 Task: Look for space in Port Alberni, Canada from 9th July, 2023 to 16th July, 2023 for 2 adults, 1 child in price range Rs.8000 to Rs.16000. Place can be entire place with 2 bedrooms having 2 beds and 1 bathroom. Property type can be house, flat, guest house. Booking option can be shelf check-in. Required host language is English.
Action: Mouse moved to (459, 97)
Screenshot: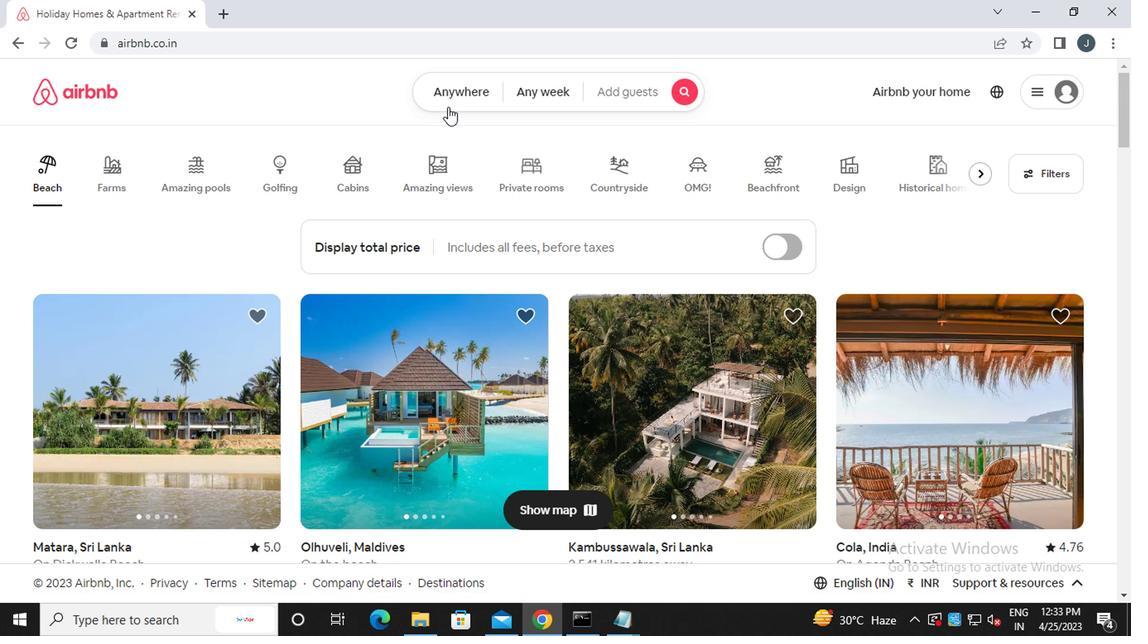 
Action: Mouse pressed left at (459, 97)
Screenshot: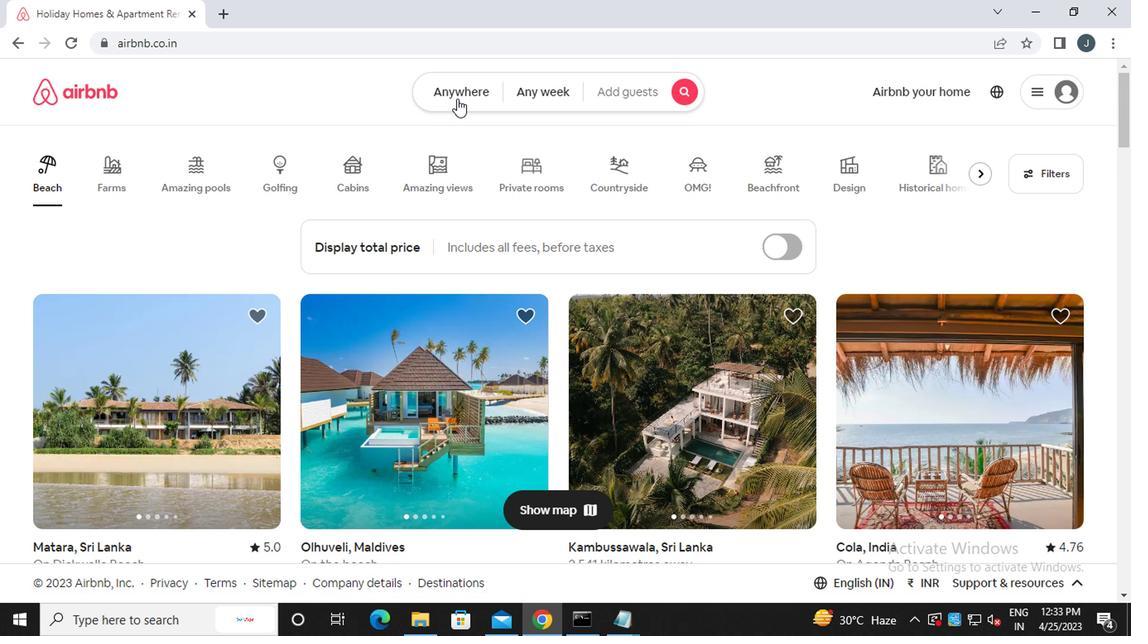 
Action: Mouse moved to (282, 156)
Screenshot: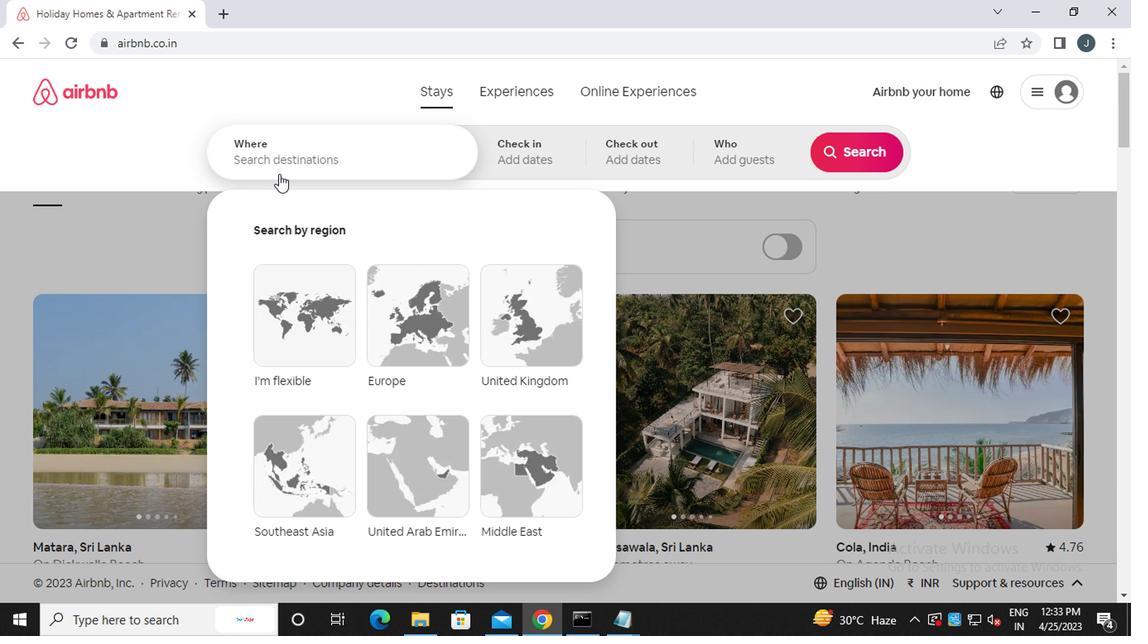 
Action: Mouse pressed left at (282, 156)
Screenshot: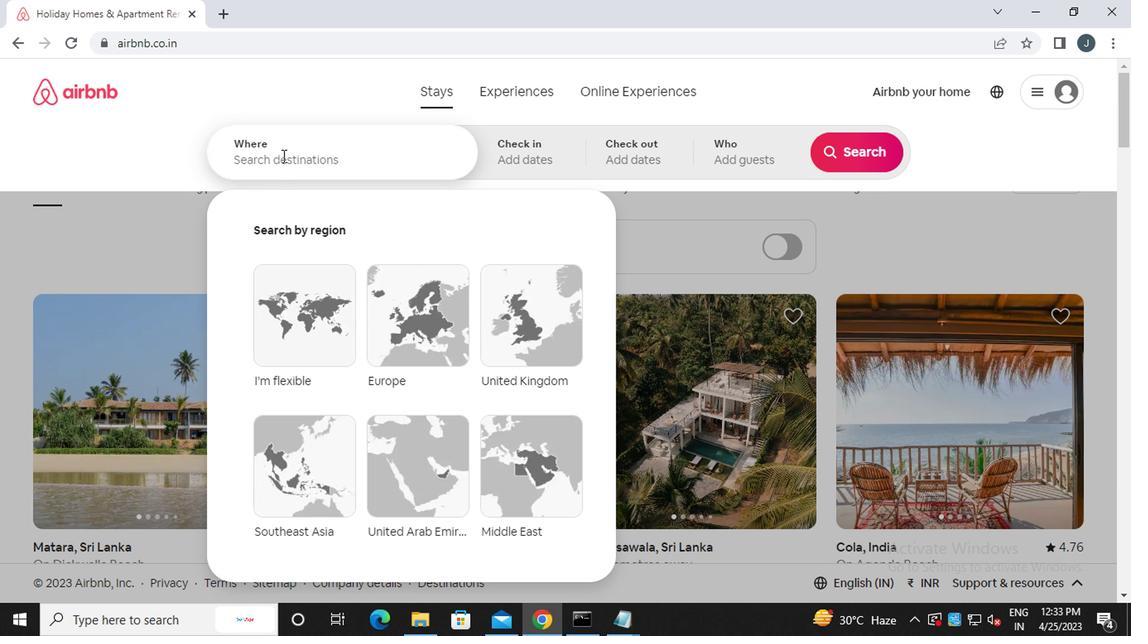 
Action: Key pressed p<Key.caps_lock>ort<Key.space><Key.caps_lock>a<Key.caps_lock>lberni,<Key.caps_lock>c<Key.caps_lock>anada
Screenshot: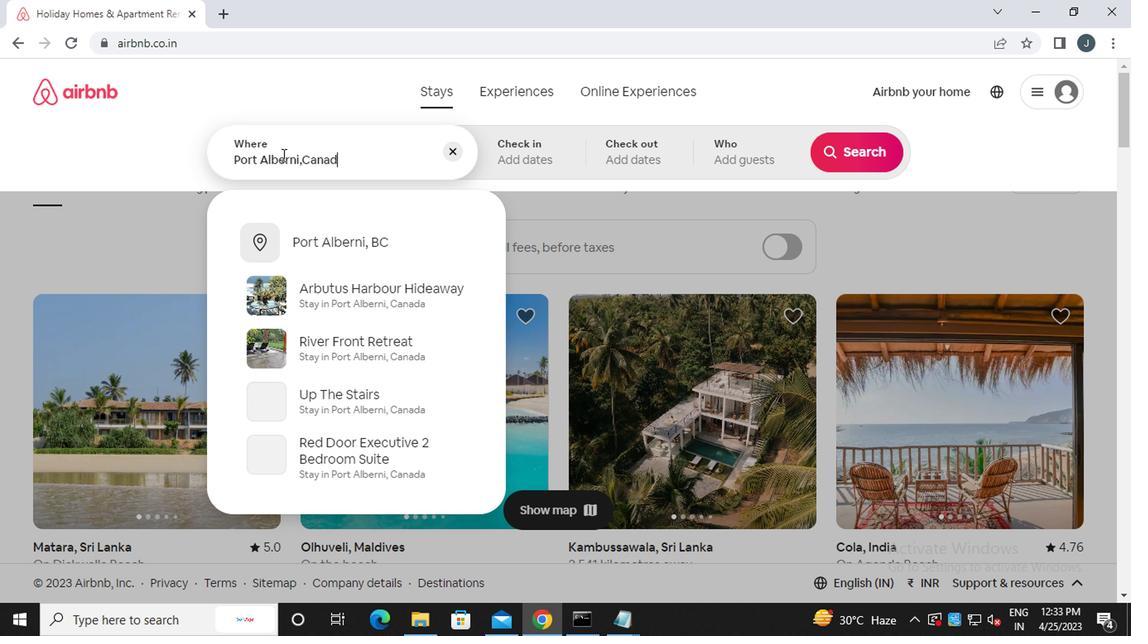 
Action: Mouse moved to (507, 149)
Screenshot: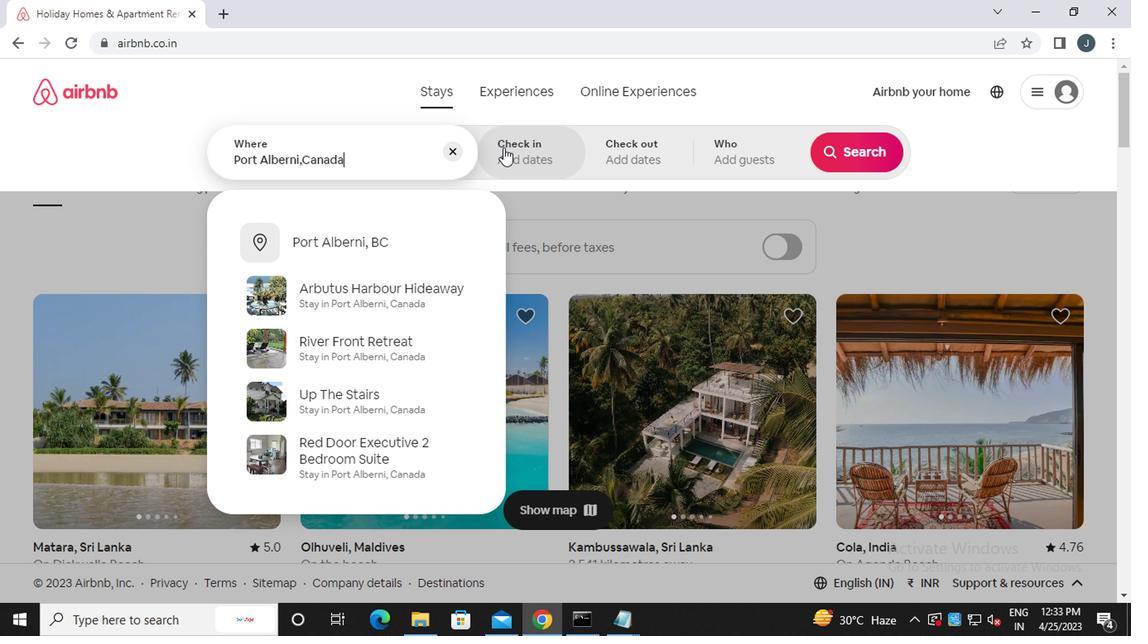 
Action: Mouse pressed left at (507, 149)
Screenshot: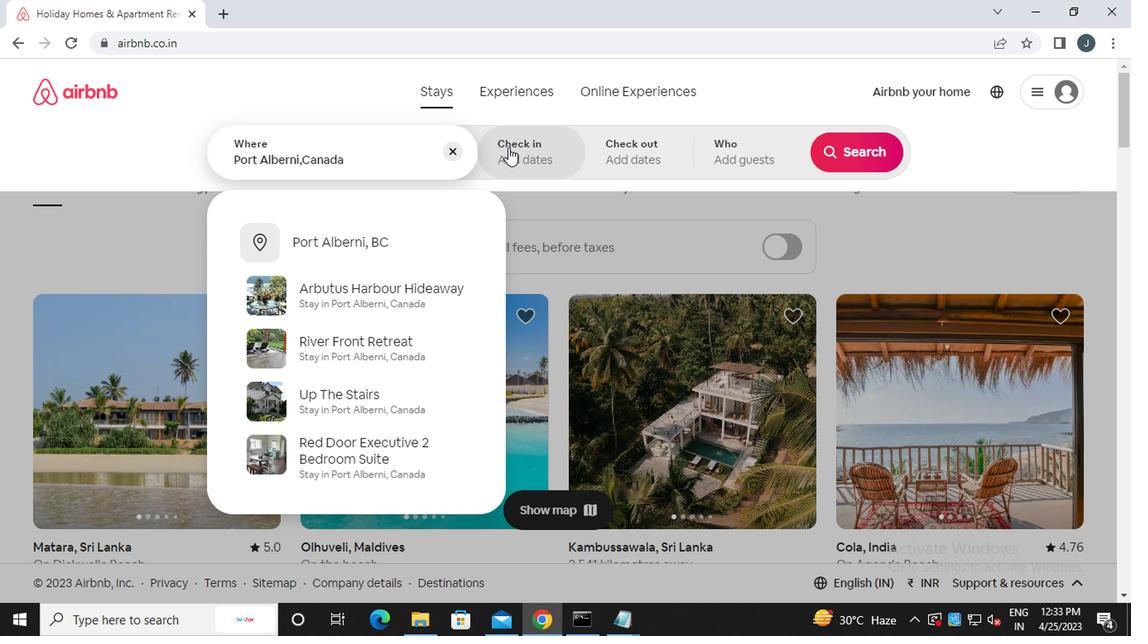 
Action: Mouse moved to (839, 279)
Screenshot: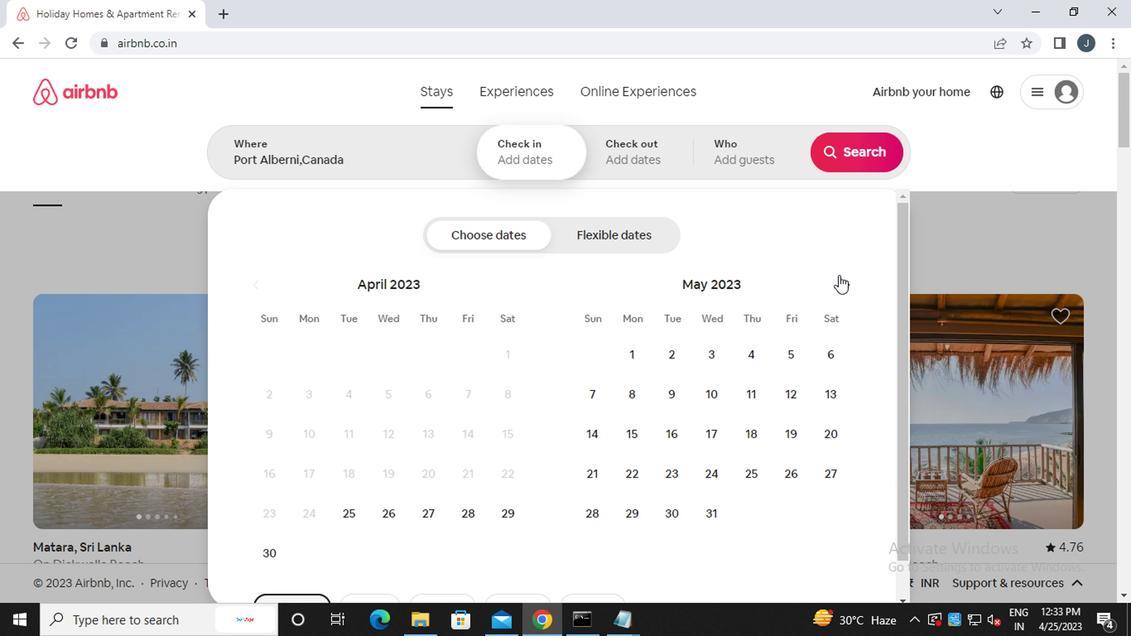 
Action: Mouse pressed left at (839, 279)
Screenshot: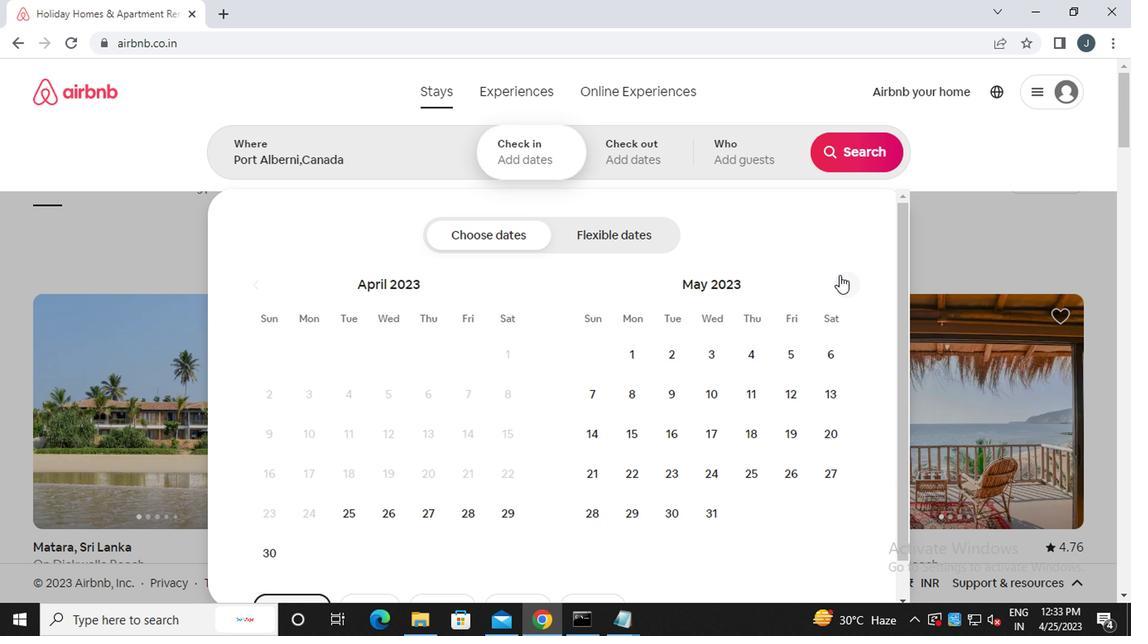 
Action: Mouse moved to (839, 279)
Screenshot: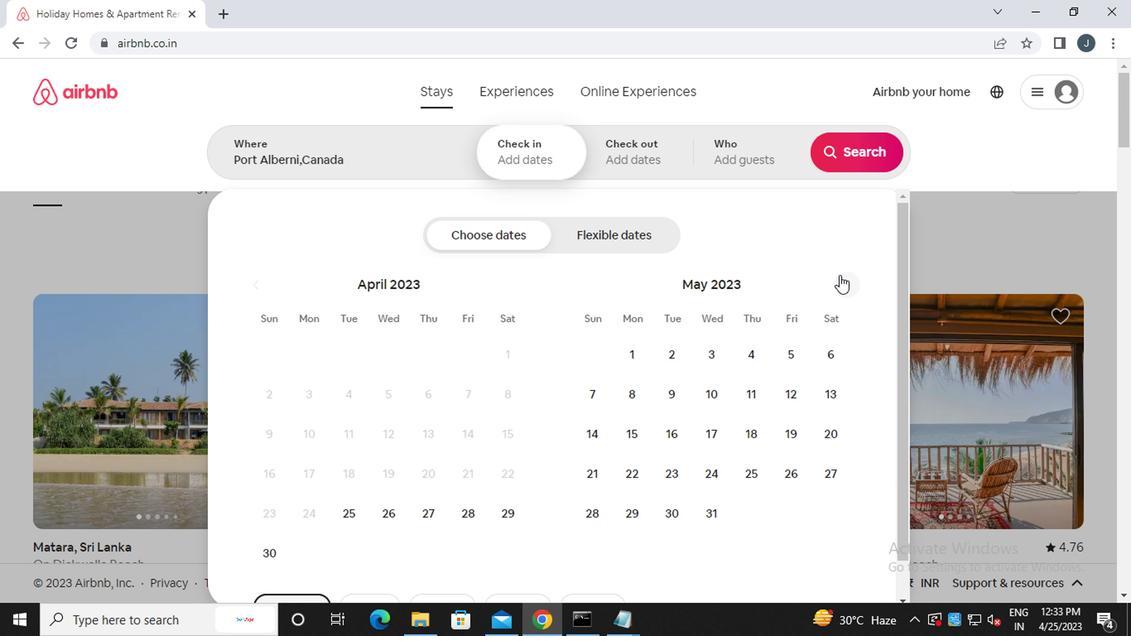 
Action: Mouse pressed left at (839, 279)
Screenshot: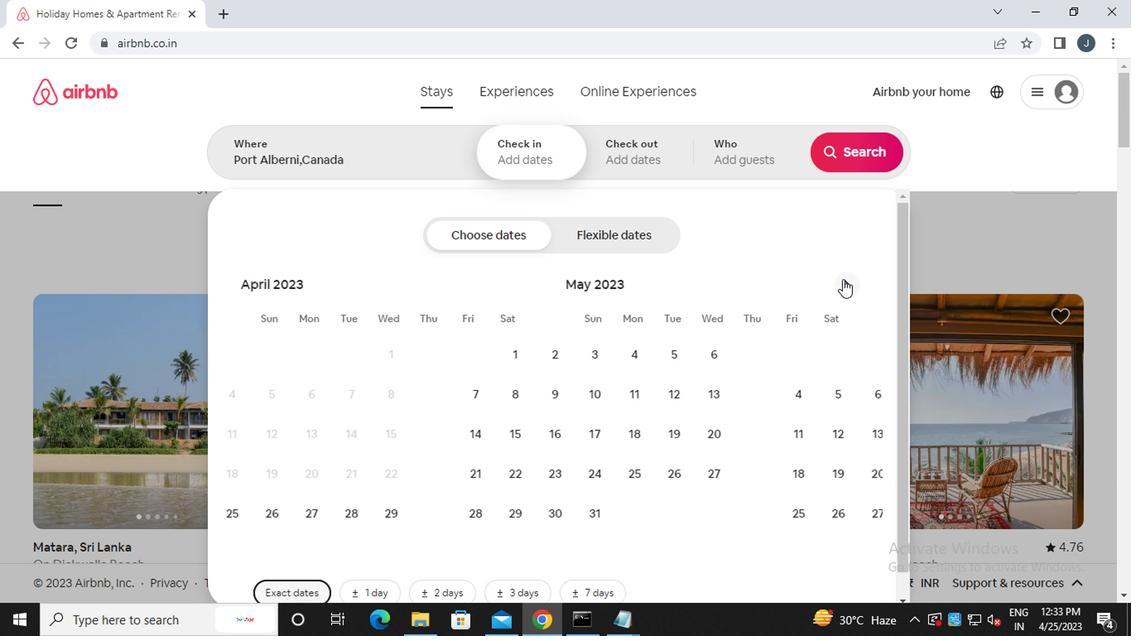 
Action: Mouse moved to (596, 430)
Screenshot: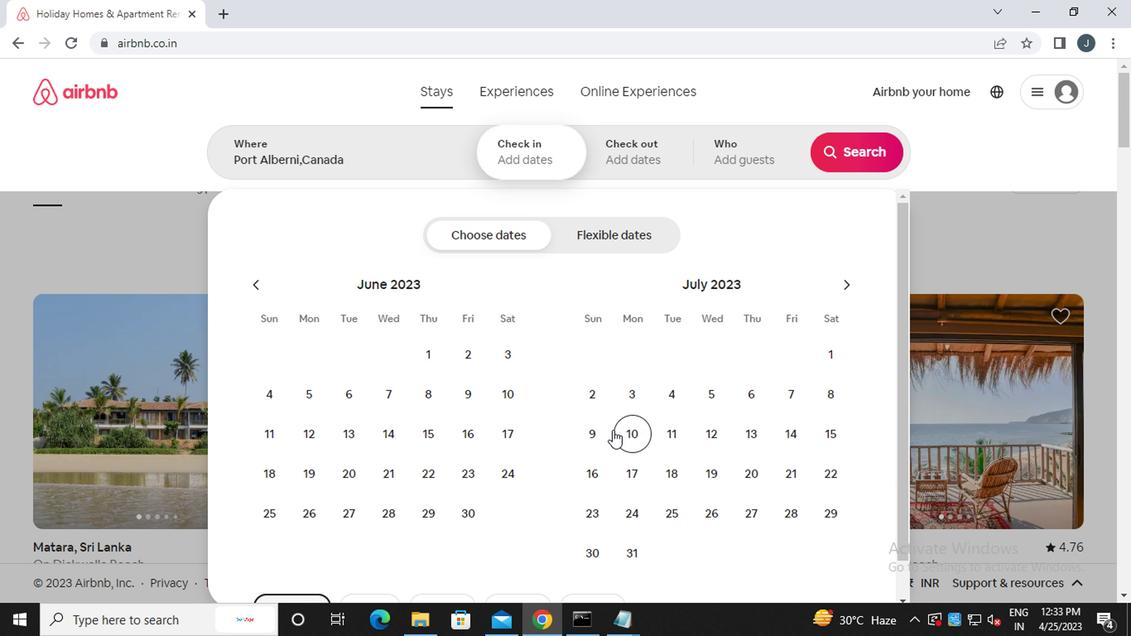 
Action: Mouse pressed left at (596, 430)
Screenshot: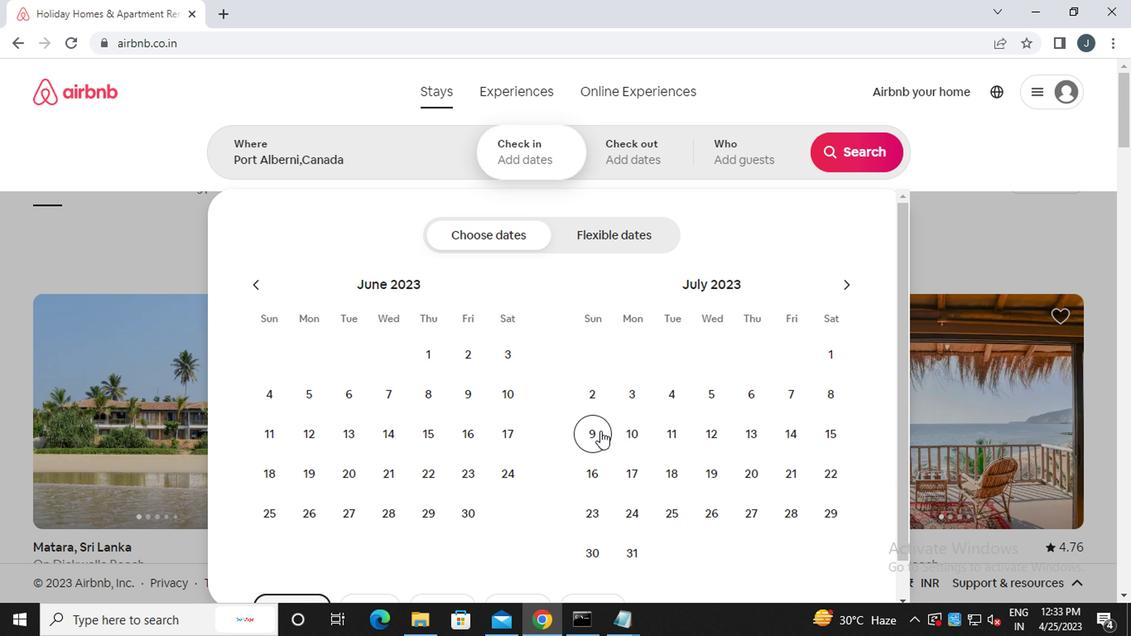 
Action: Mouse moved to (589, 472)
Screenshot: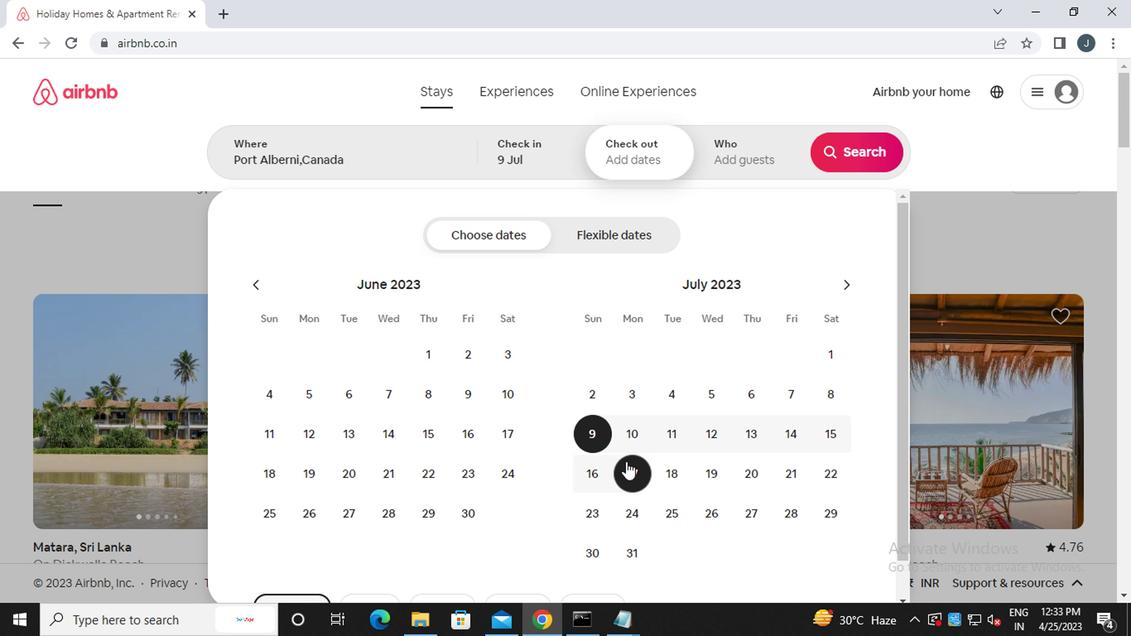
Action: Mouse pressed left at (589, 472)
Screenshot: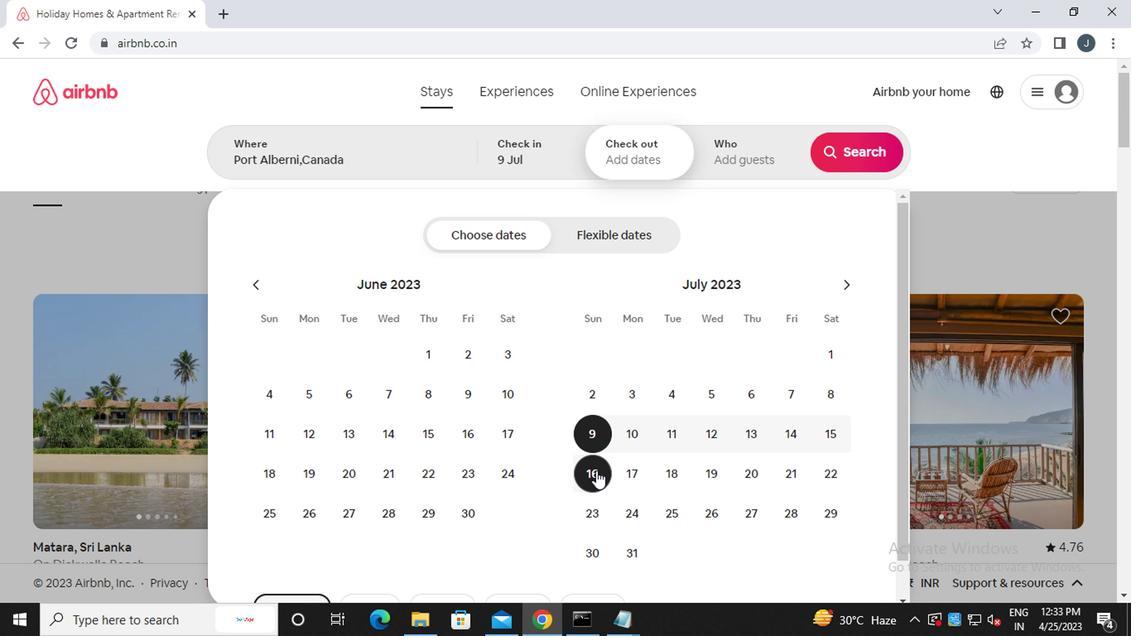 
Action: Mouse moved to (750, 158)
Screenshot: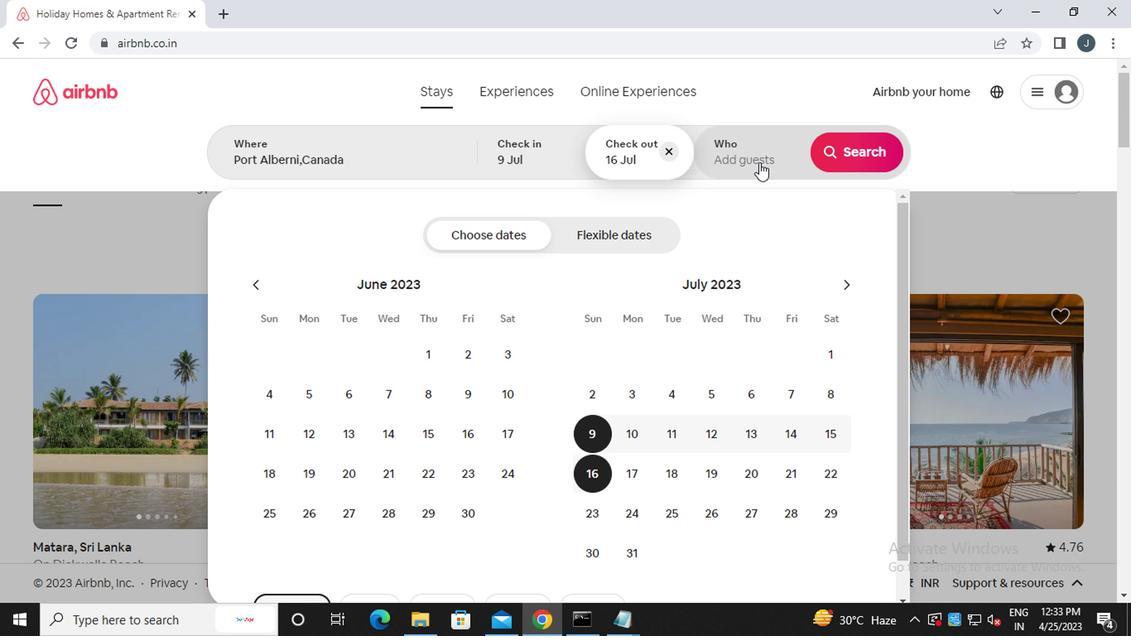 
Action: Mouse pressed left at (750, 158)
Screenshot: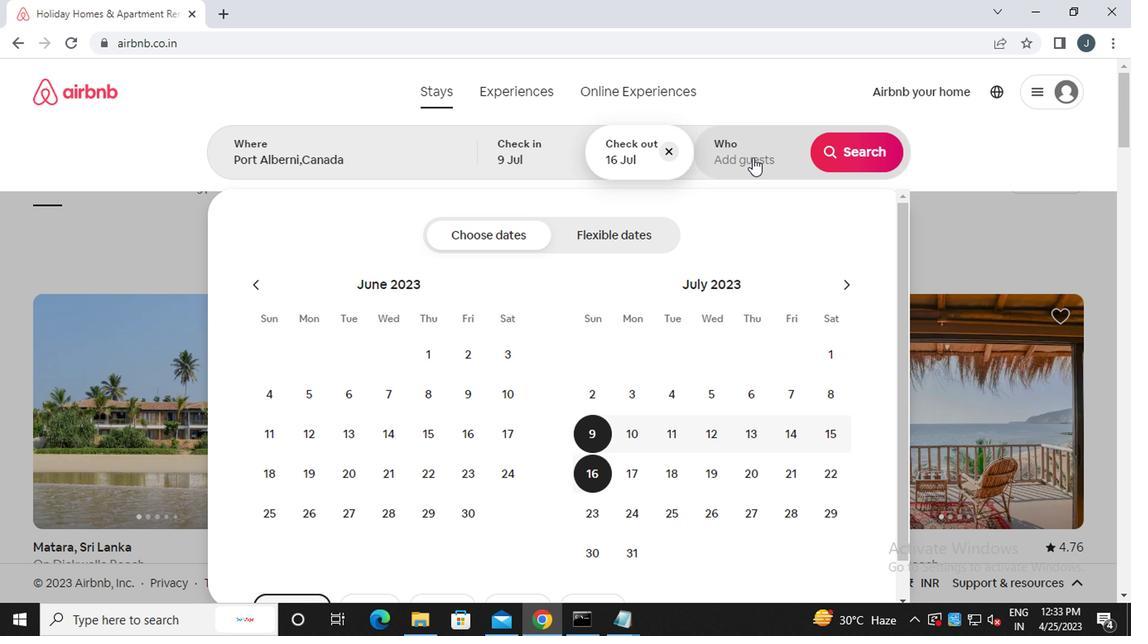 
Action: Mouse moved to (858, 244)
Screenshot: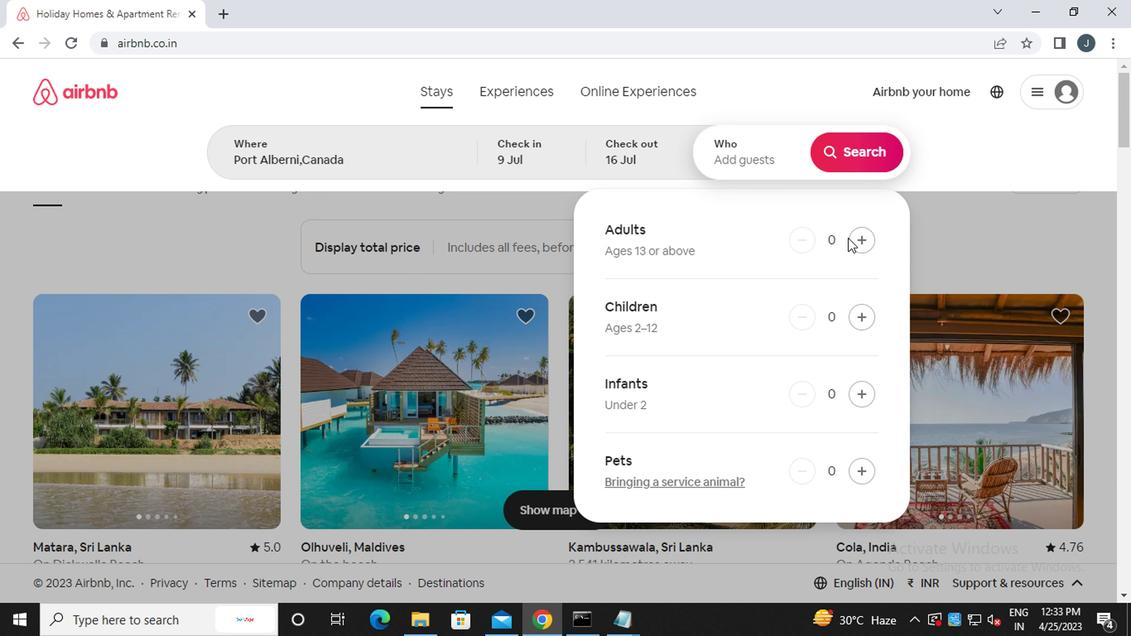
Action: Mouse pressed left at (858, 244)
Screenshot: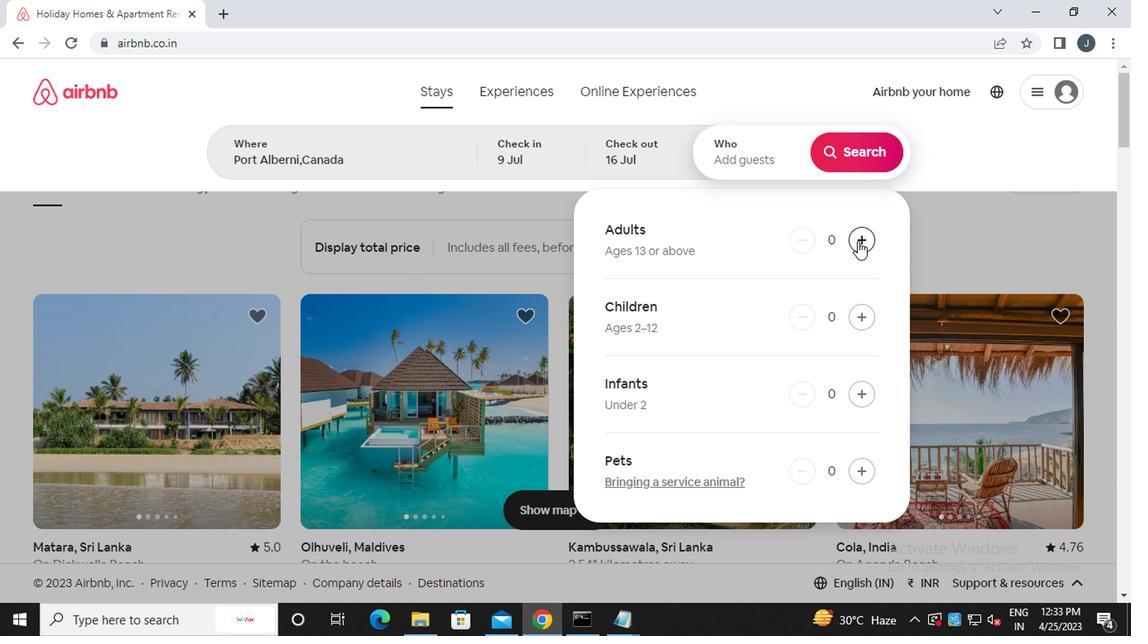 
Action: Mouse pressed left at (858, 244)
Screenshot: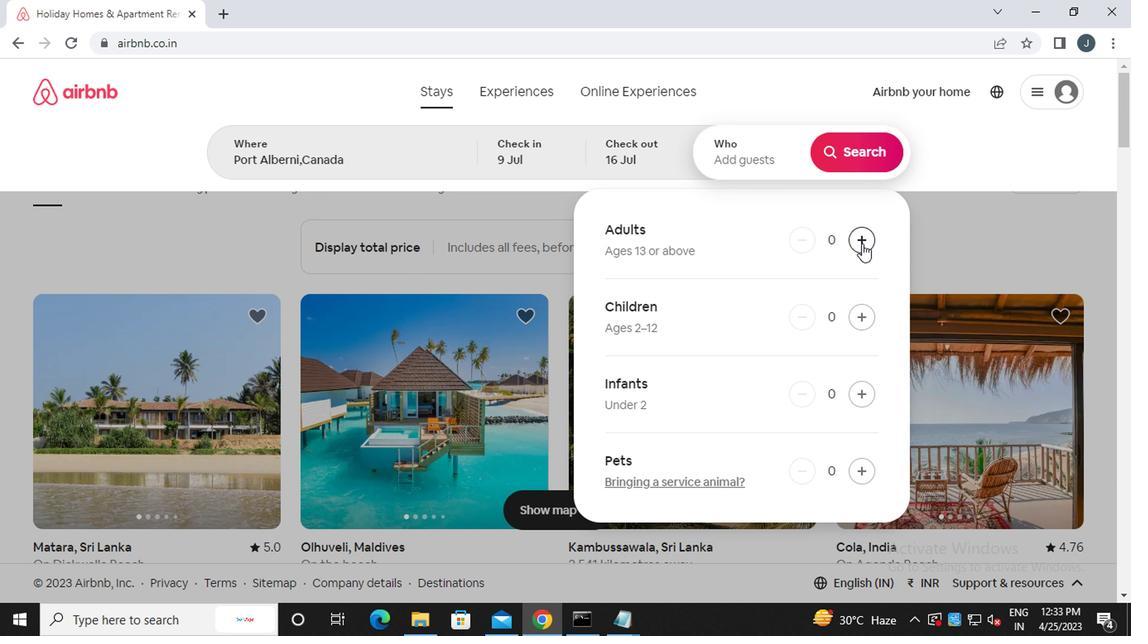 
Action: Mouse moved to (859, 318)
Screenshot: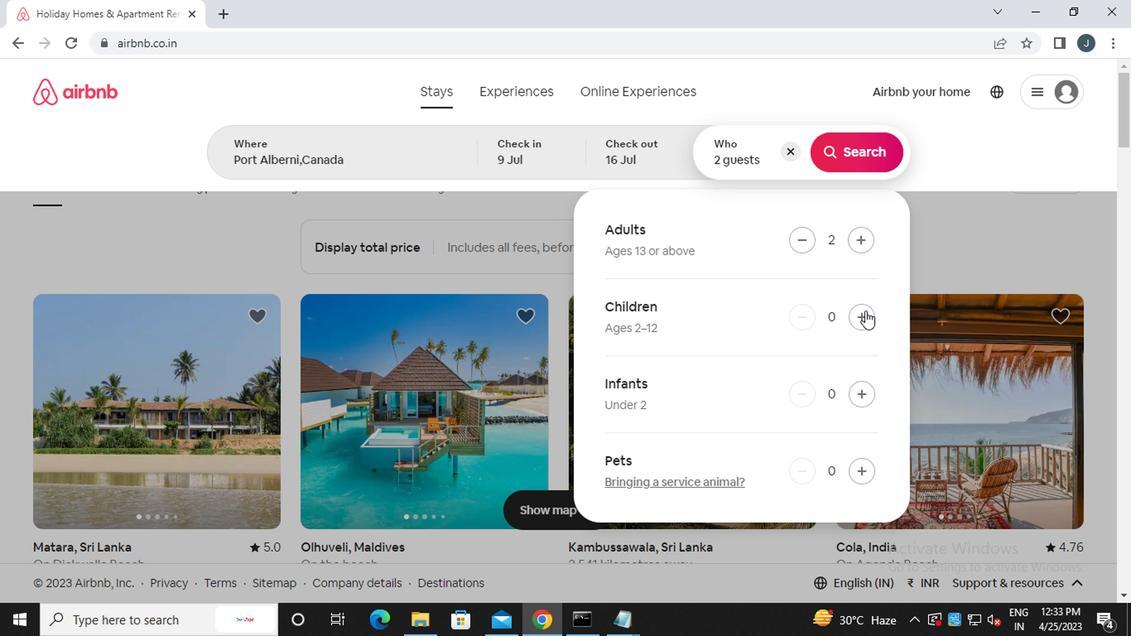 
Action: Mouse pressed left at (859, 318)
Screenshot: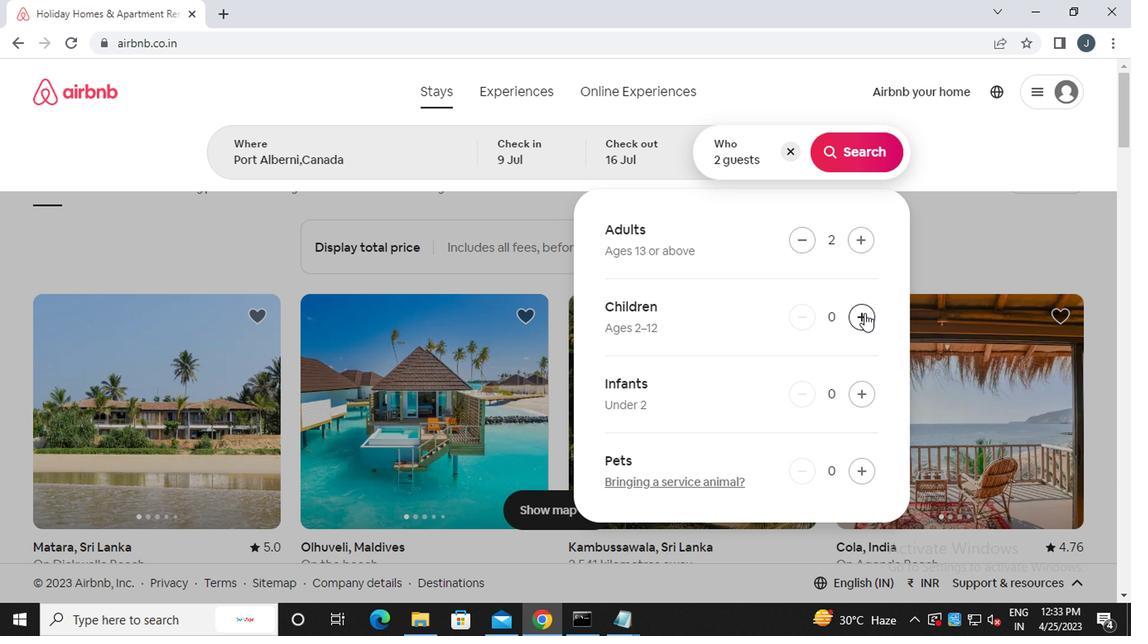 
Action: Mouse moved to (870, 149)
Screenshot: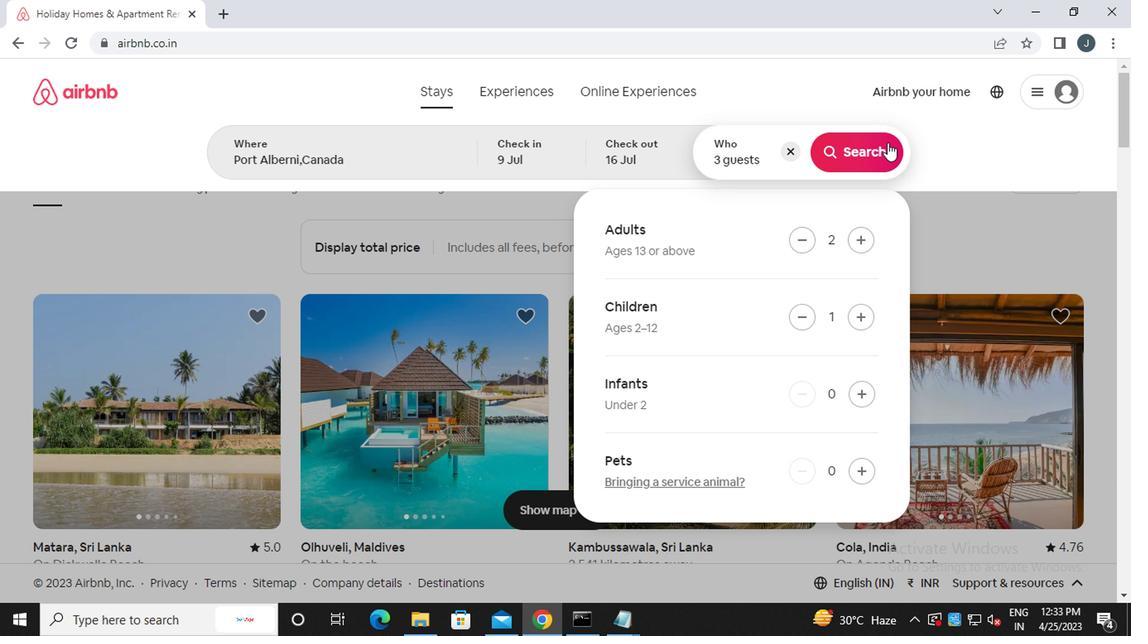 
Action: Mouse pressed left at (870, 149)
Screenshot: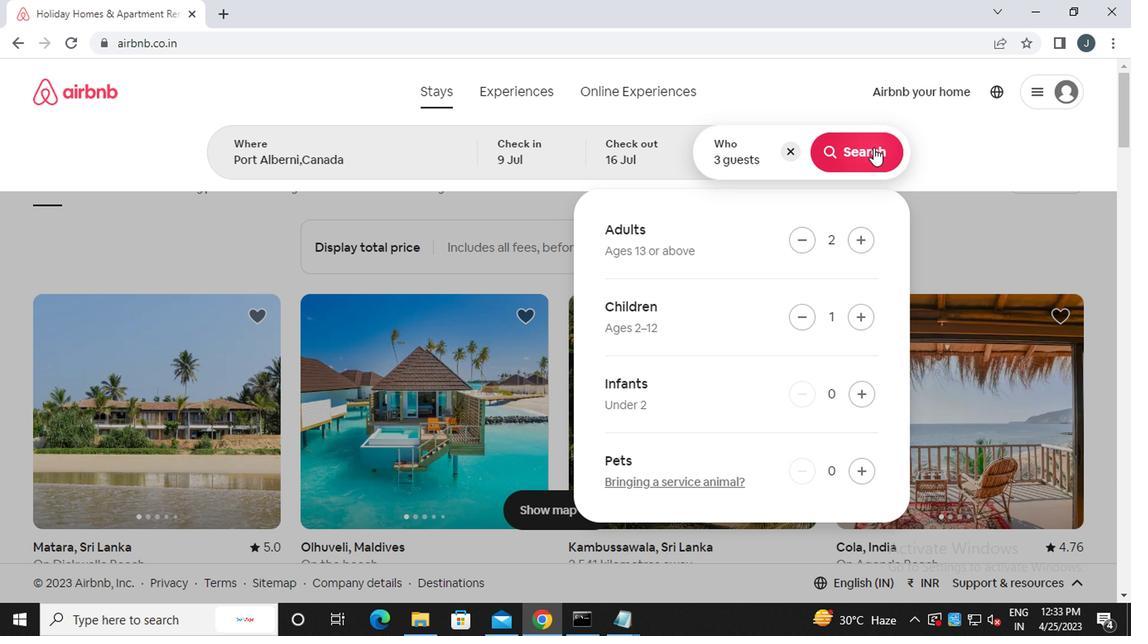 
Action: Mouse moved to (1056, 163)
Screenshot: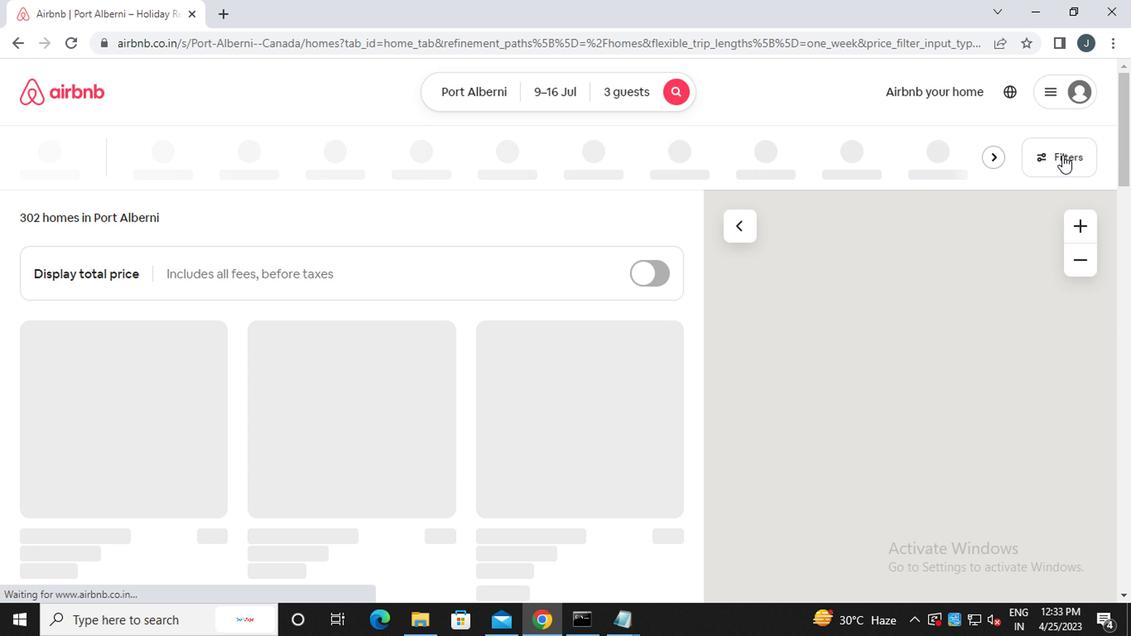 
Action: Mouse pressed left at (1056, 163)
Screenshot: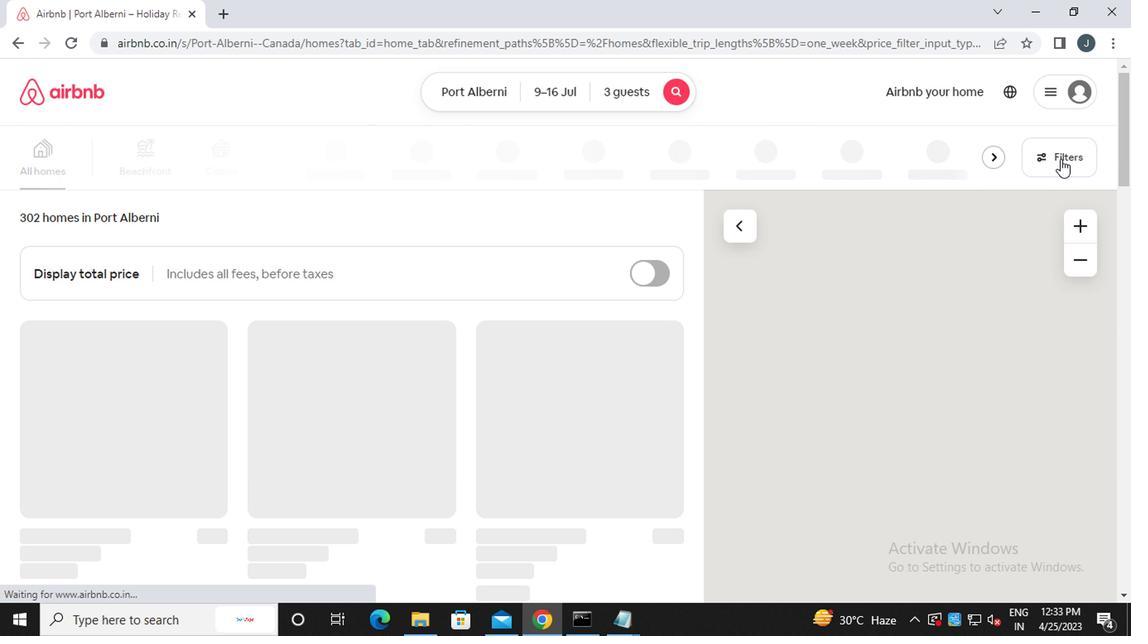
Action: Mouse moved to (349, 377)
Screenshot: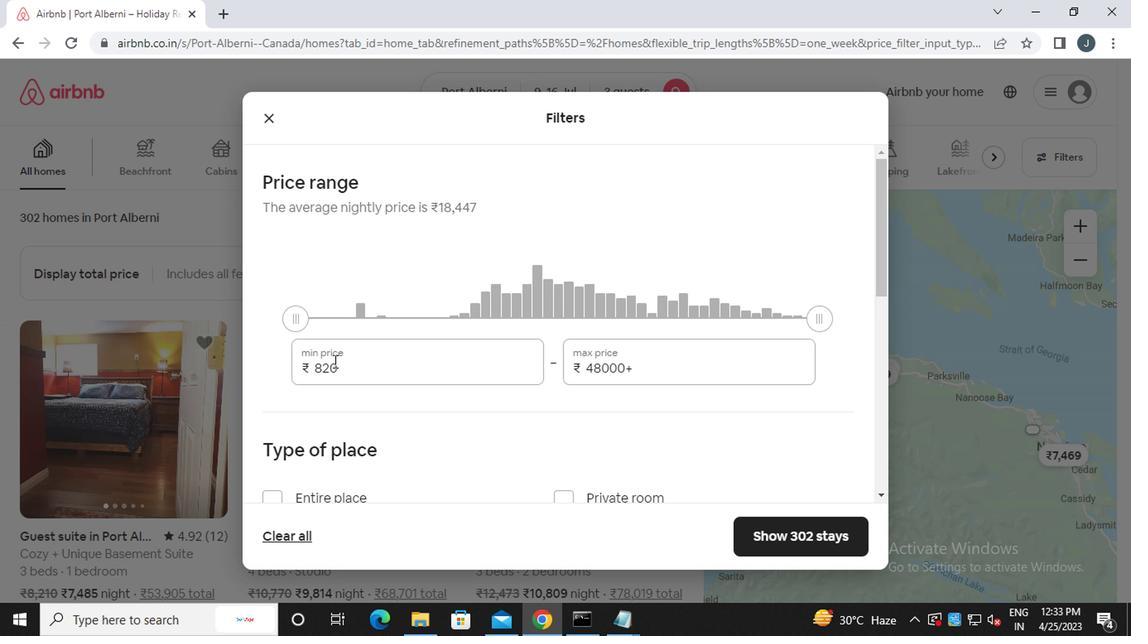 
Action: Mouse pressed left at (349, 377)
Screenshot: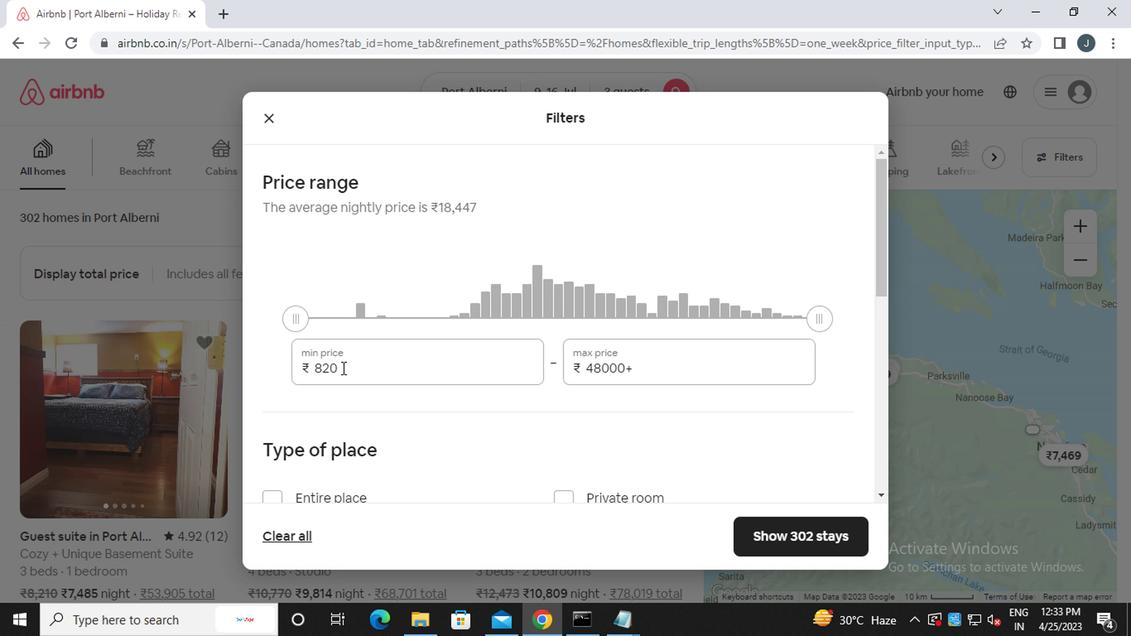 
Action: Mouse moved to (350, 377)
Screenshot: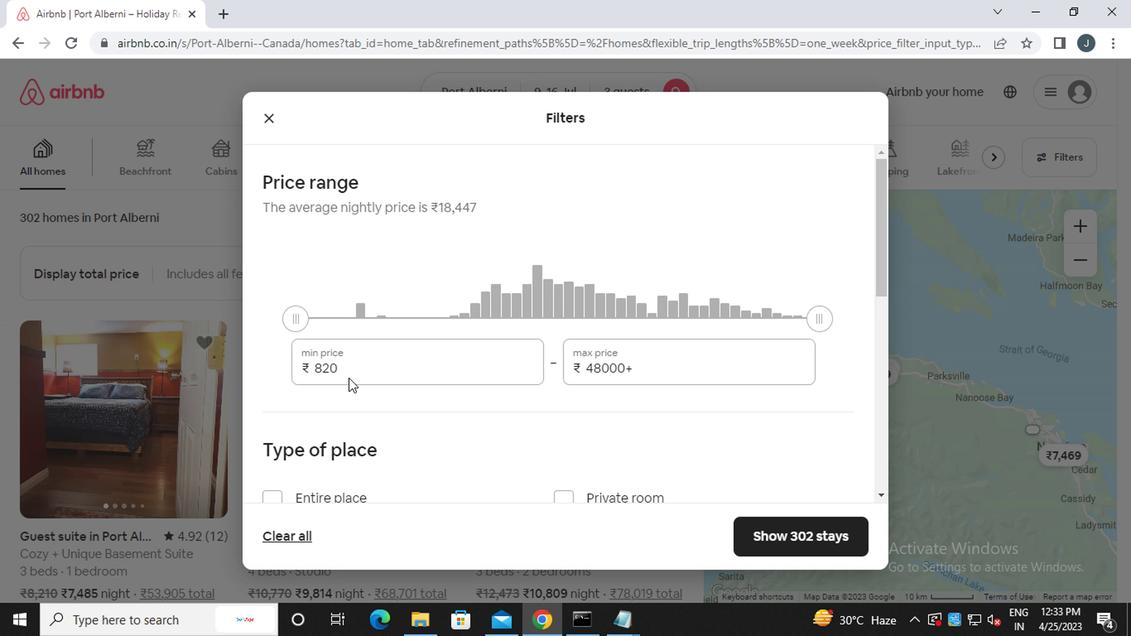 
Action: Key pressed <Key.backspace><Key.backspace><<96>><<96>><<96>>
Screenshot: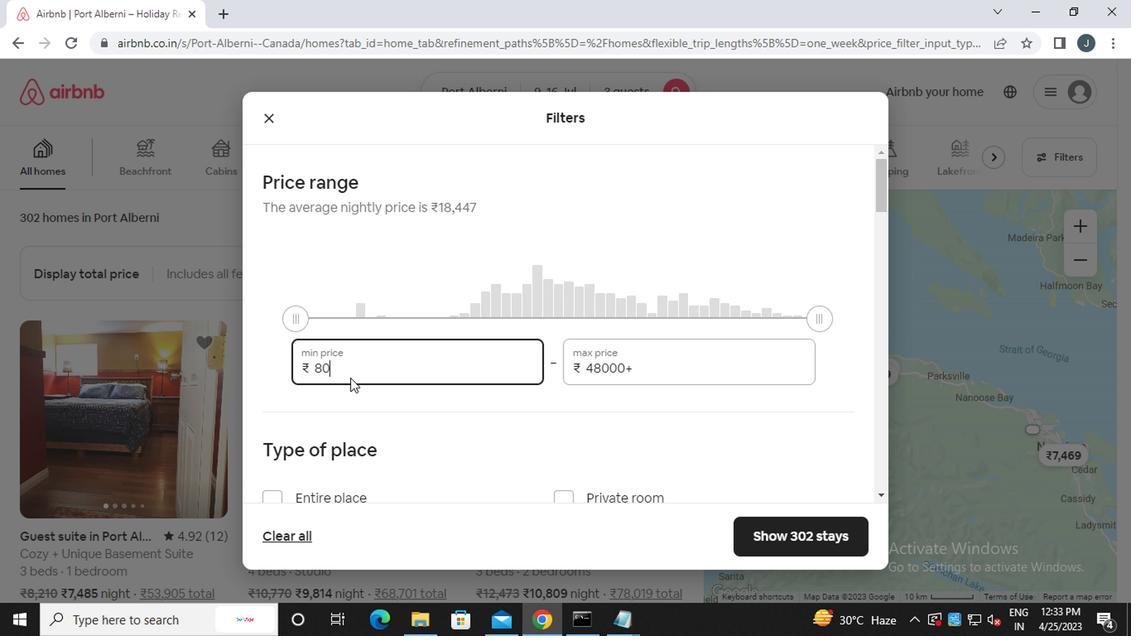 
Action: Mouse moved to (658, 370)
Screenshot: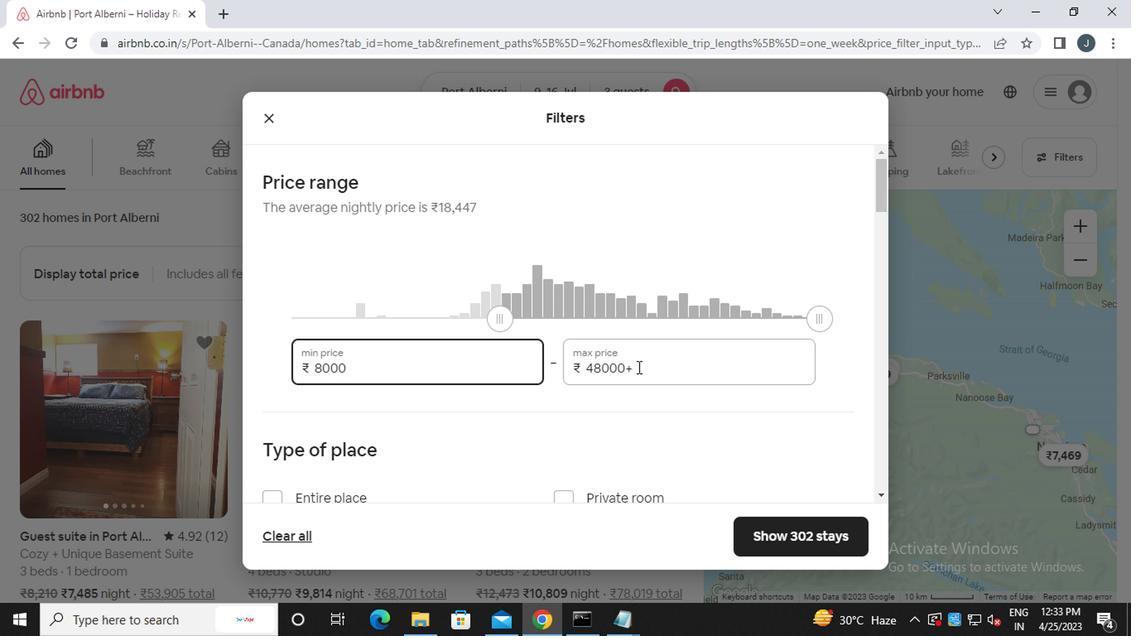 
Action: Mouse pressed left at (658, 370)
Screenshot: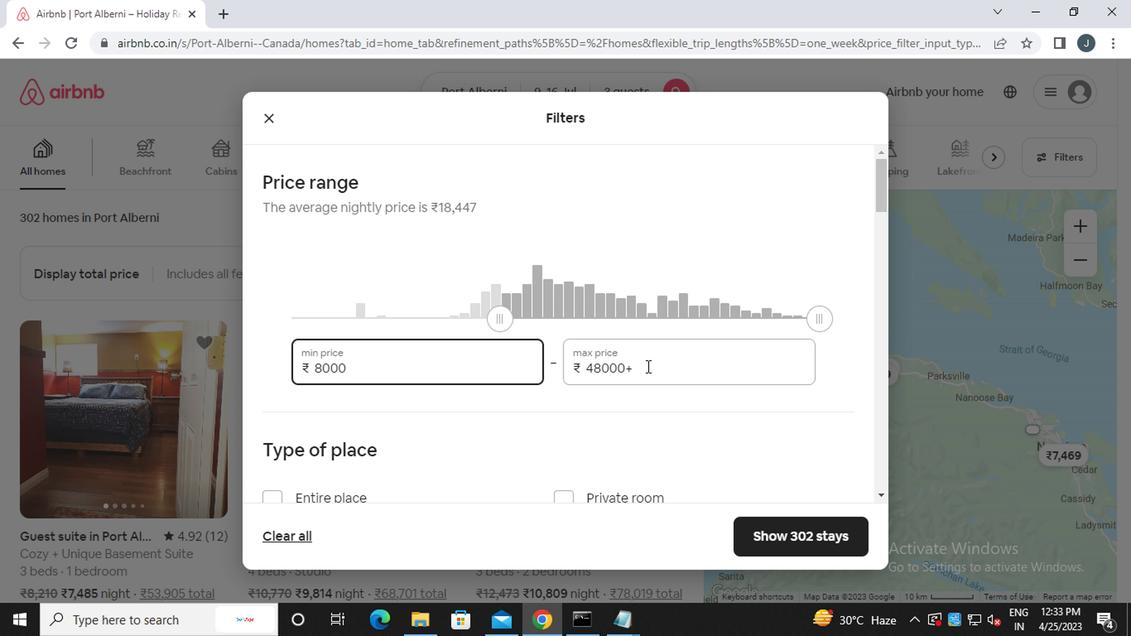 
Action: Mouse moved to (658, 370)
Screenshot: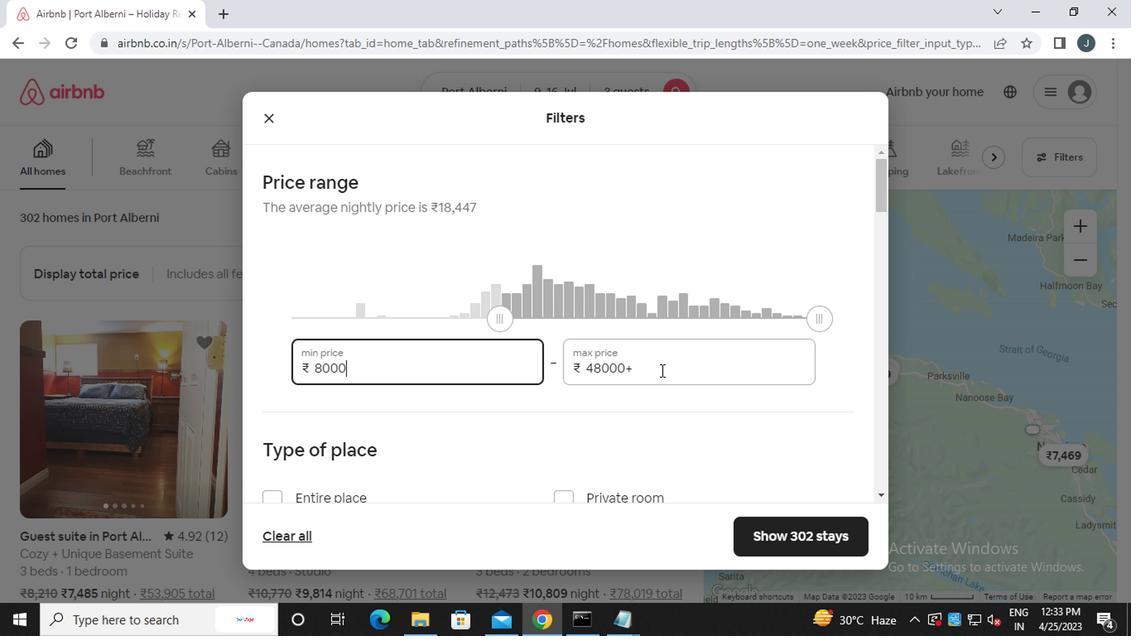 
Action: Key pressed <Key.backspace><Key.backspace><Key.backspace><Key.backspace><Key.backspace><Key.backspace><Key.backspace><Key.backspace><Key.backspace><Key.backspace><<97>><<102>><<96>><<96>><<96>>
Screenshot: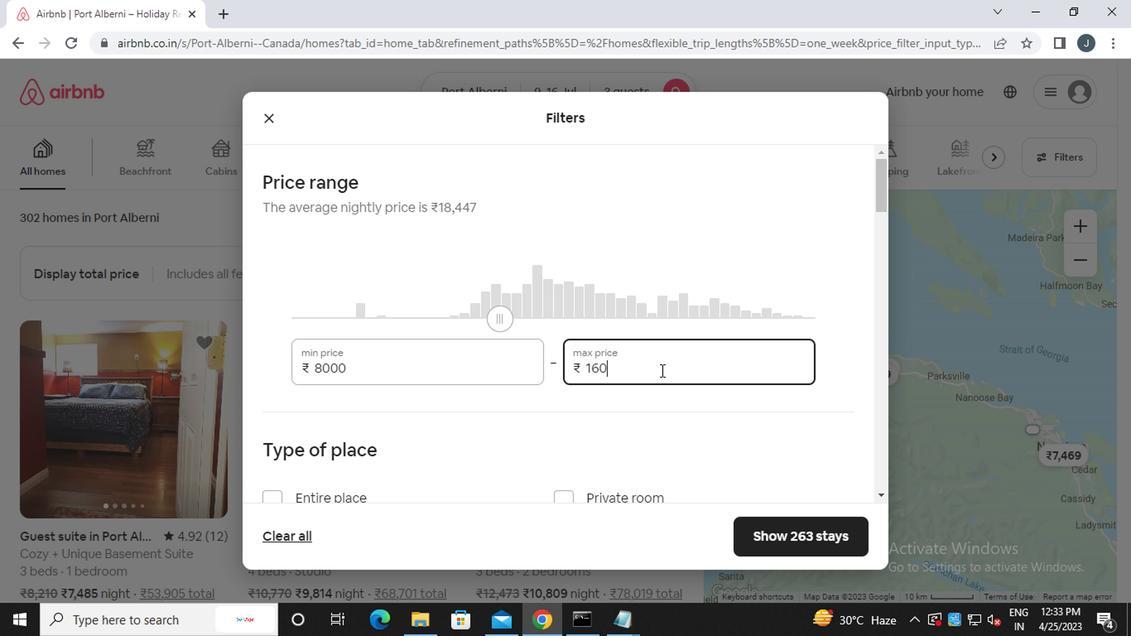 
Action: Mouse scrolled (658, 369) with delta (0, -1)
Screenshot: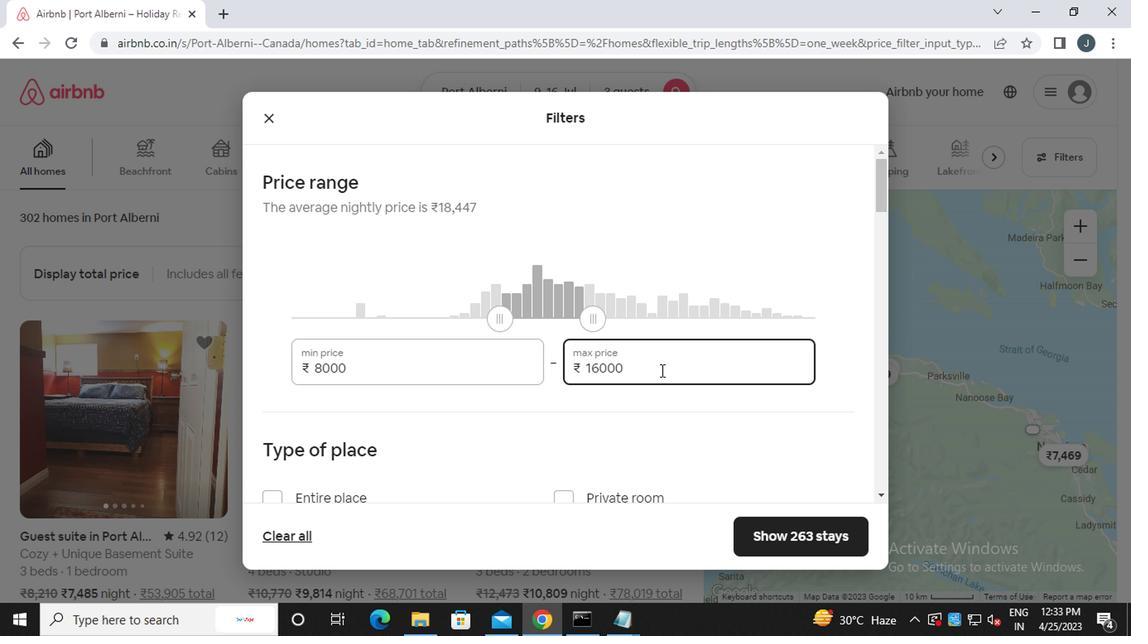 
Action: Mouse scrolled (658, 369) with delta (0, -1)
Screenshot: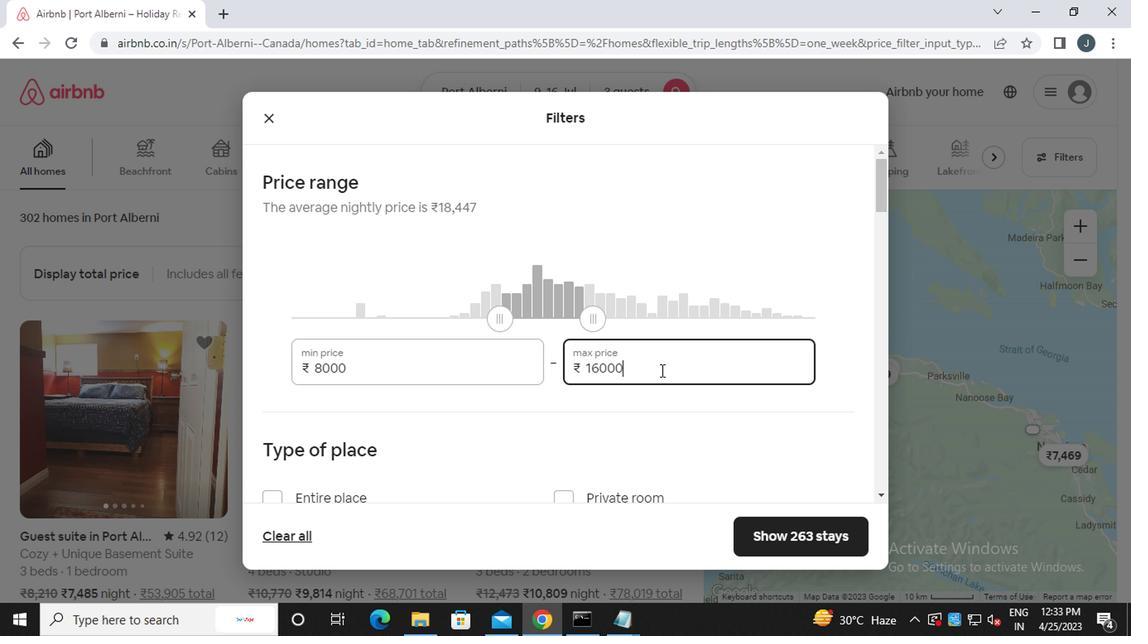 
Action: Mouse moved to (272, 335)
Screenshot: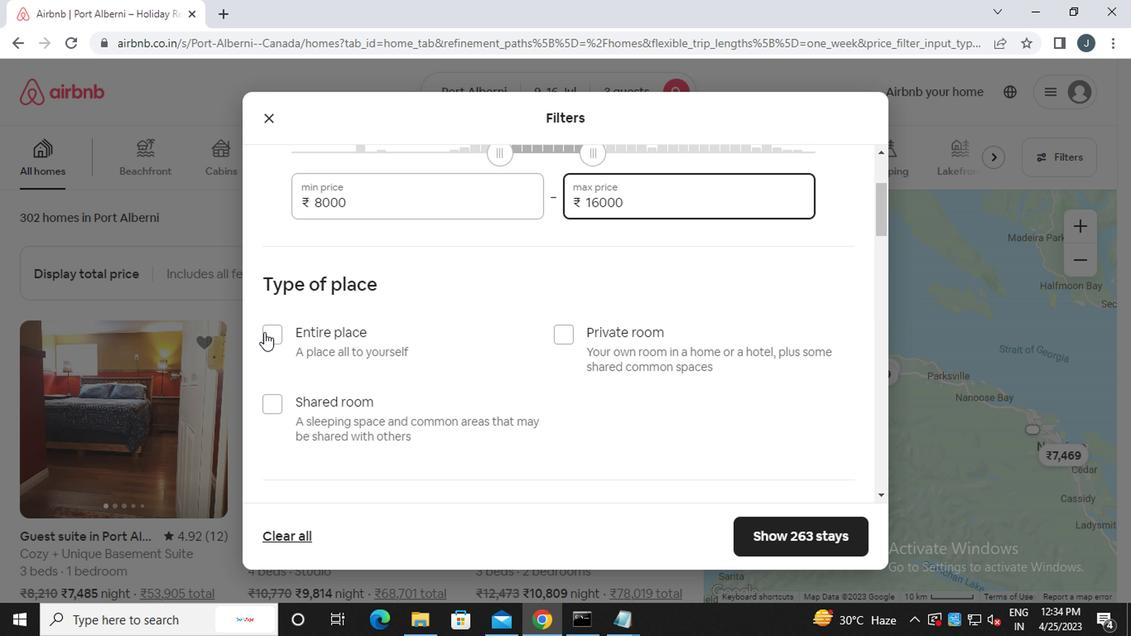 
Action: Mouse pressed left at (272, 335)
Screenshot: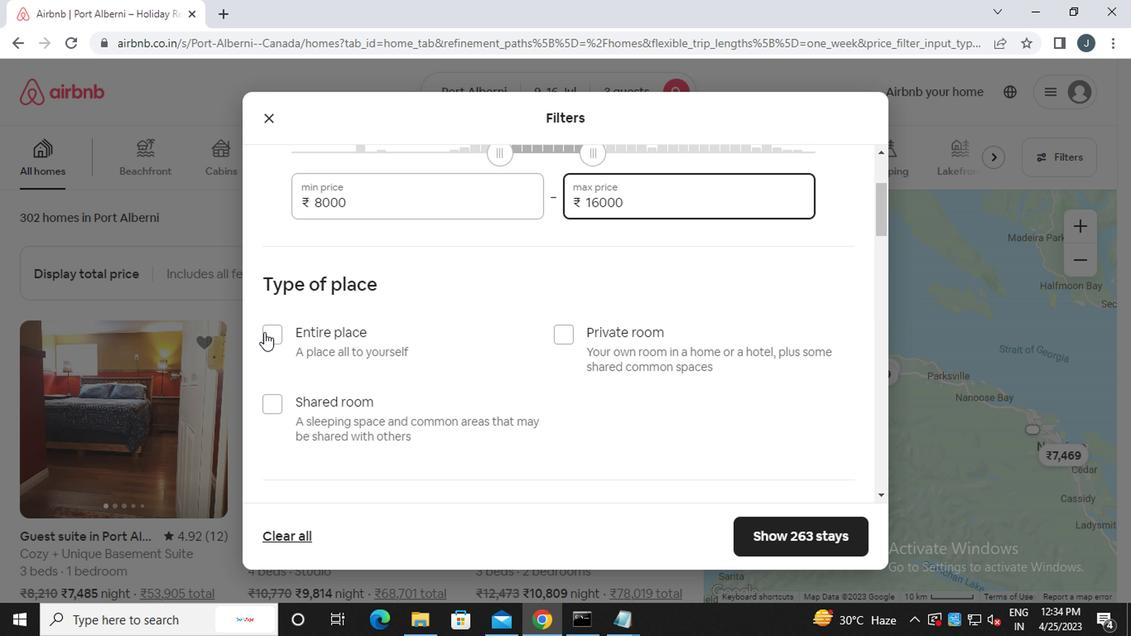 
Action: Mouse moved to (297, 361)
Screenshot: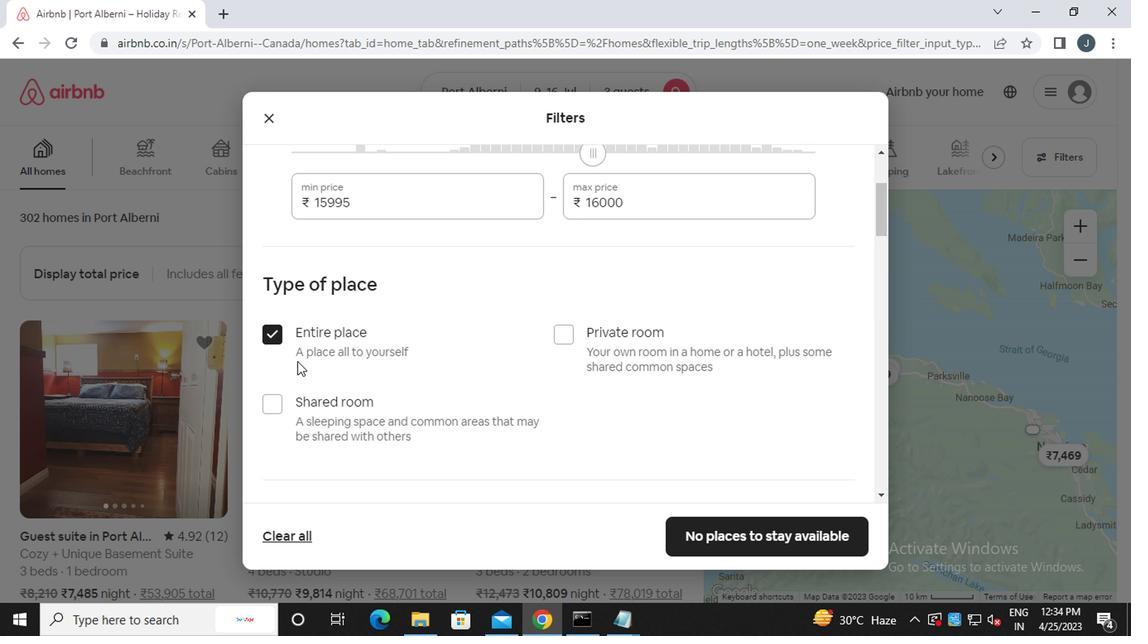 
Action: Mouse scrolled (297, 360) with delta (0, 0)
Screenshot: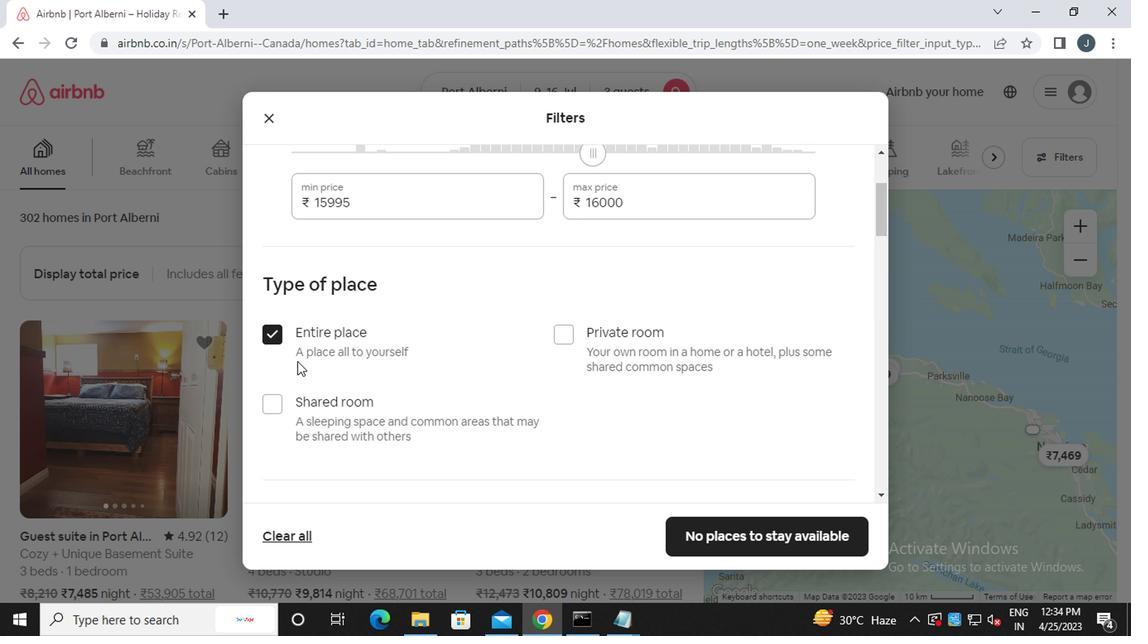 
Action: Mouse scrolled (297, 360) with delta (0, 0)
Screenshot: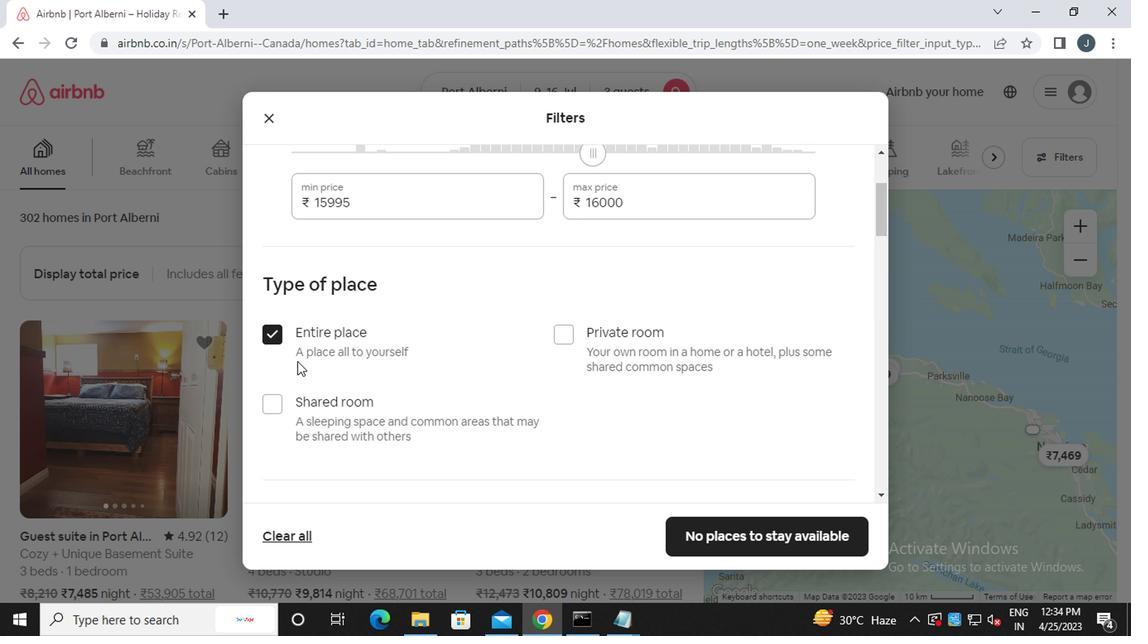 
Action: Mouse moved to (444, 377)
Screenshot: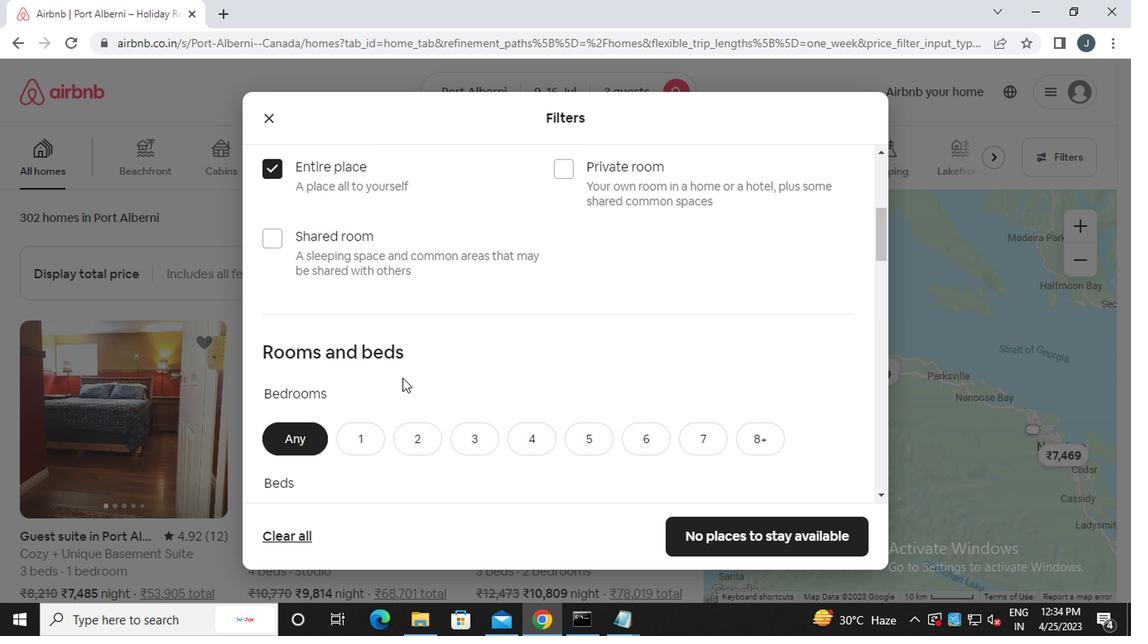 
Action: Mouse scrolled (444, 375) with delta (0, -1)
Screenshot: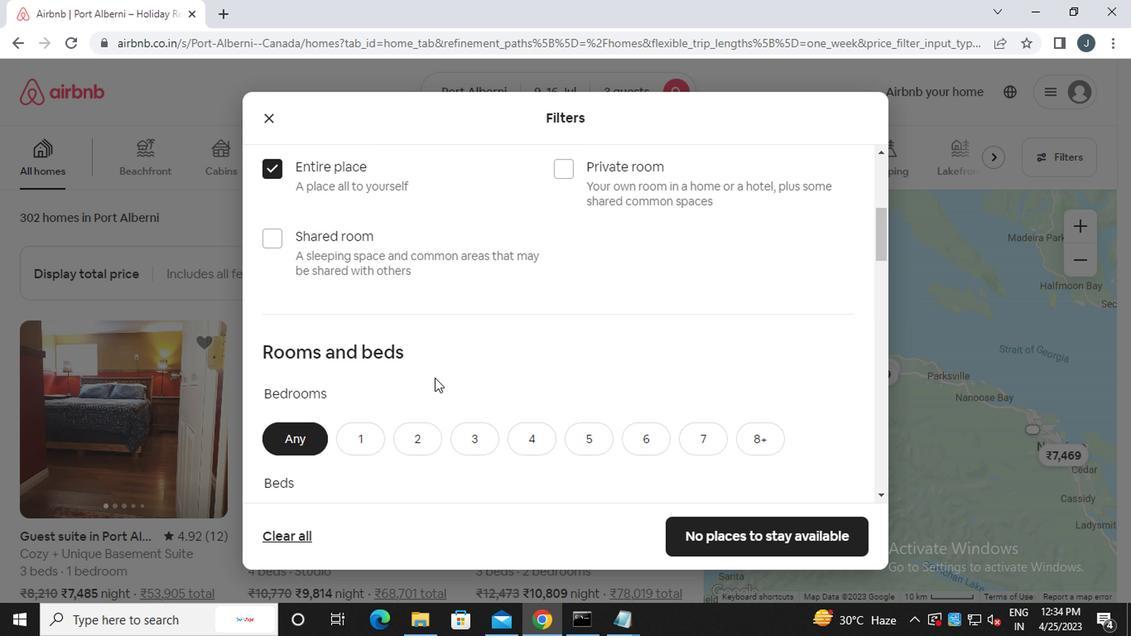 
Action: Mouse scrolled (444, 375) with delta (0, -1)
Screenshot: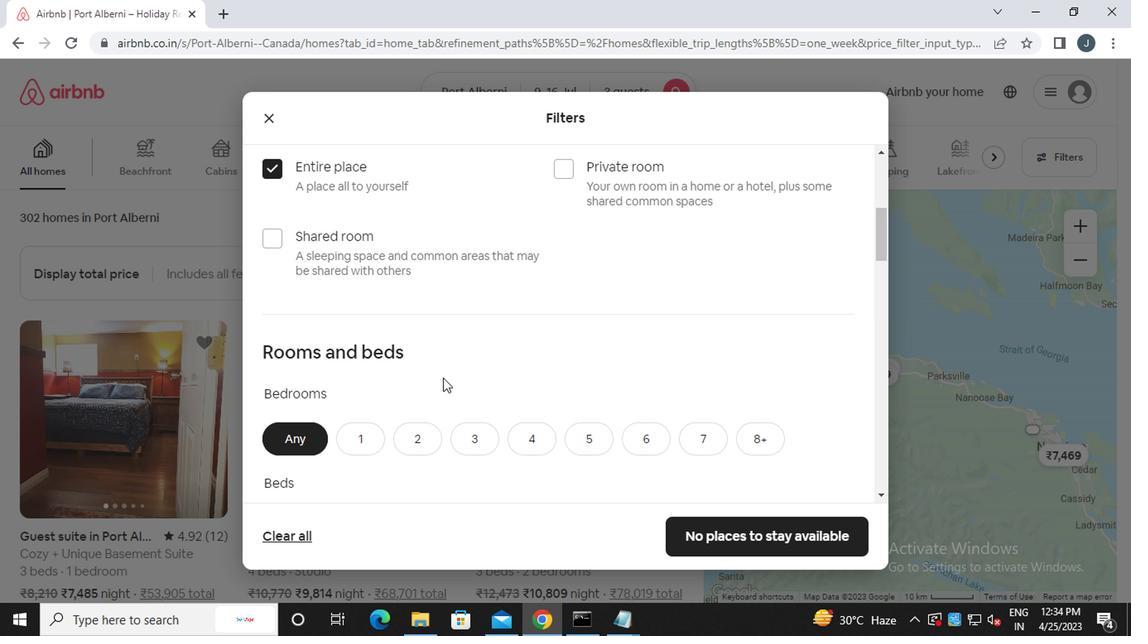 
Action: Mouse scrolled (444, 375) with delta (0, -1)
Screenshot: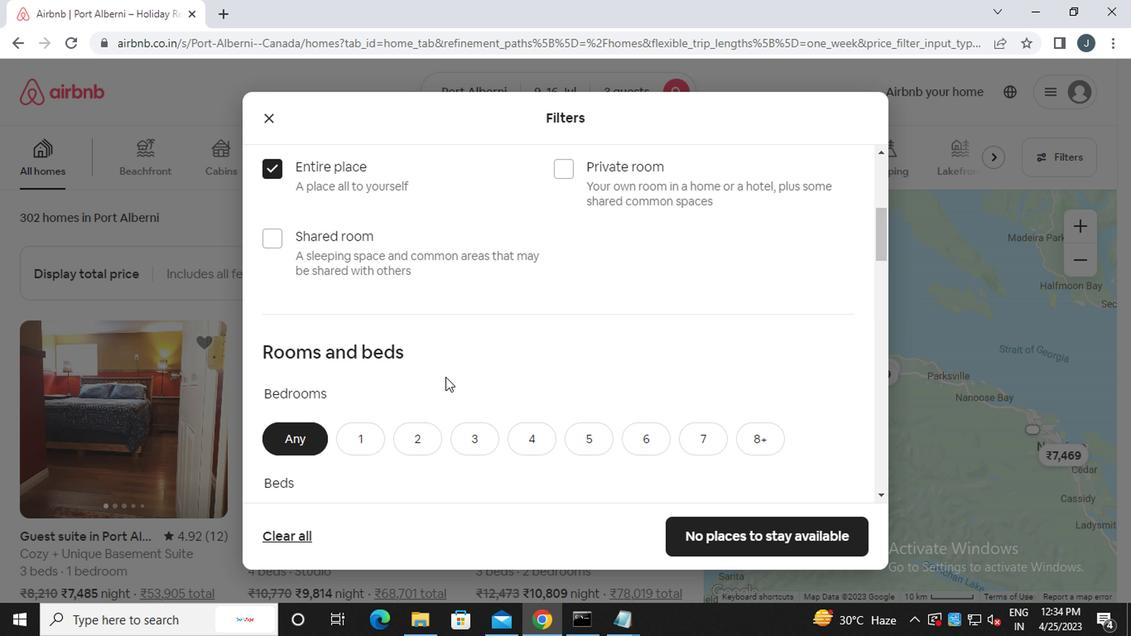 
Action: Mouse moved to (420, 196)
Screenshot: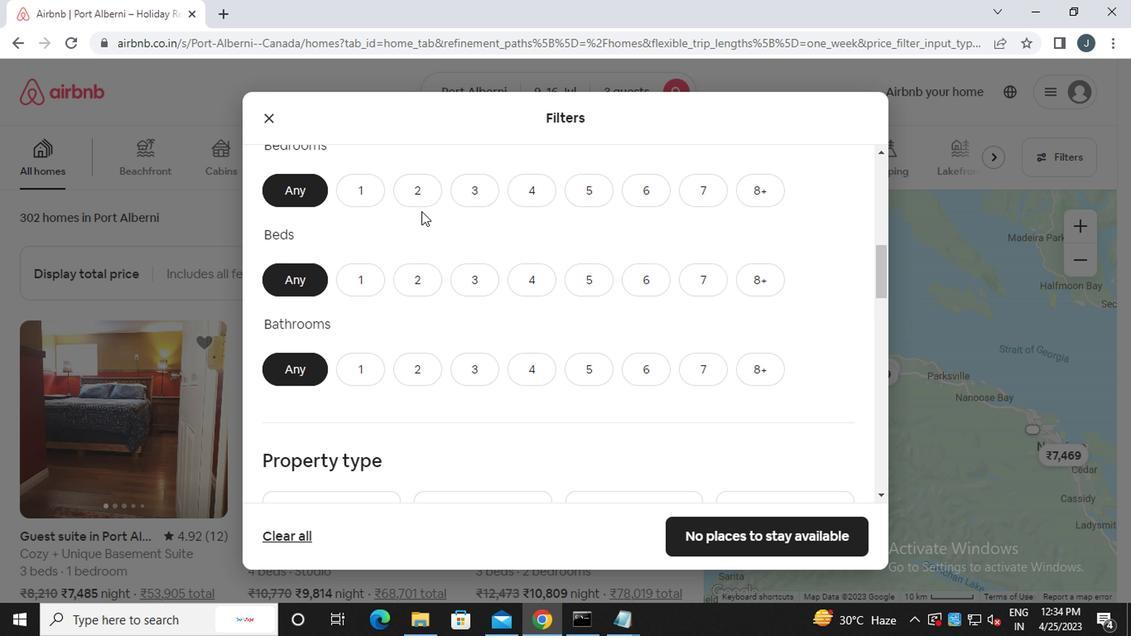 
Action: Mouse pressed left at (420, 196)
Screenshot: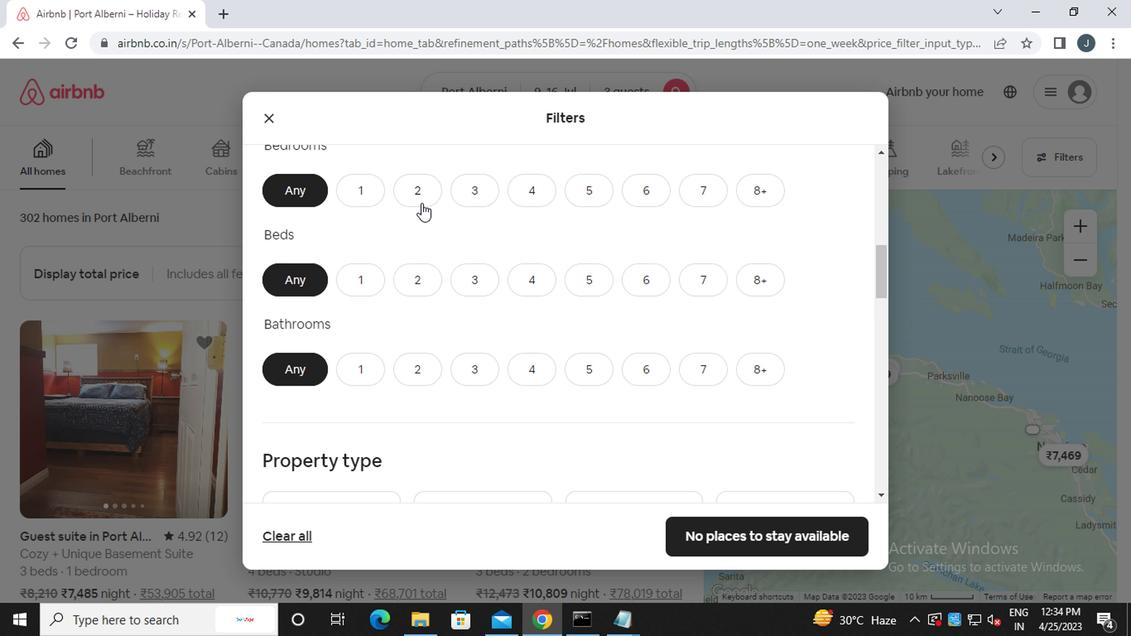 
Action: Mouse moved to (426, 274)
Screenshot: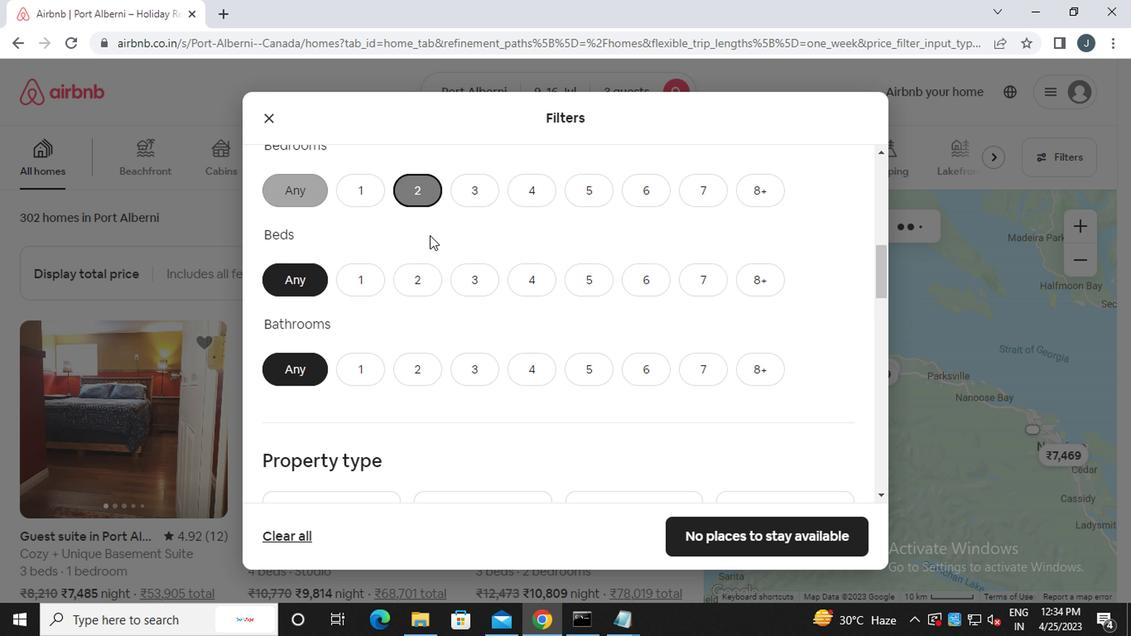 
Action: Mouse pressed left at (426, 274)
Screenshot: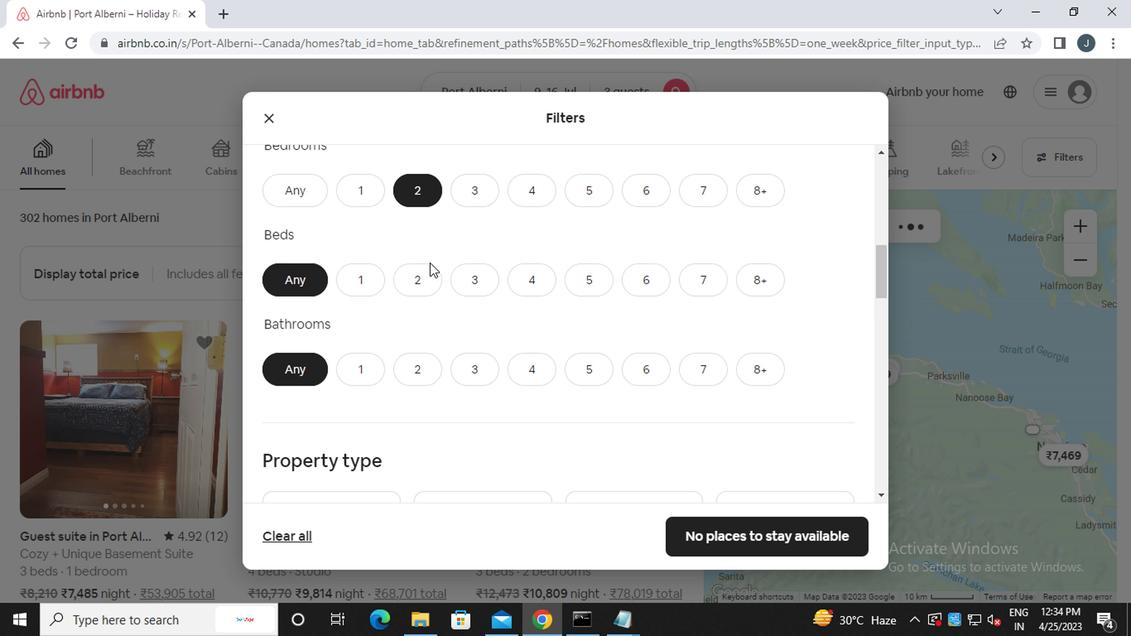 
Action: Mouse moved to (370, 371)
Screenshot: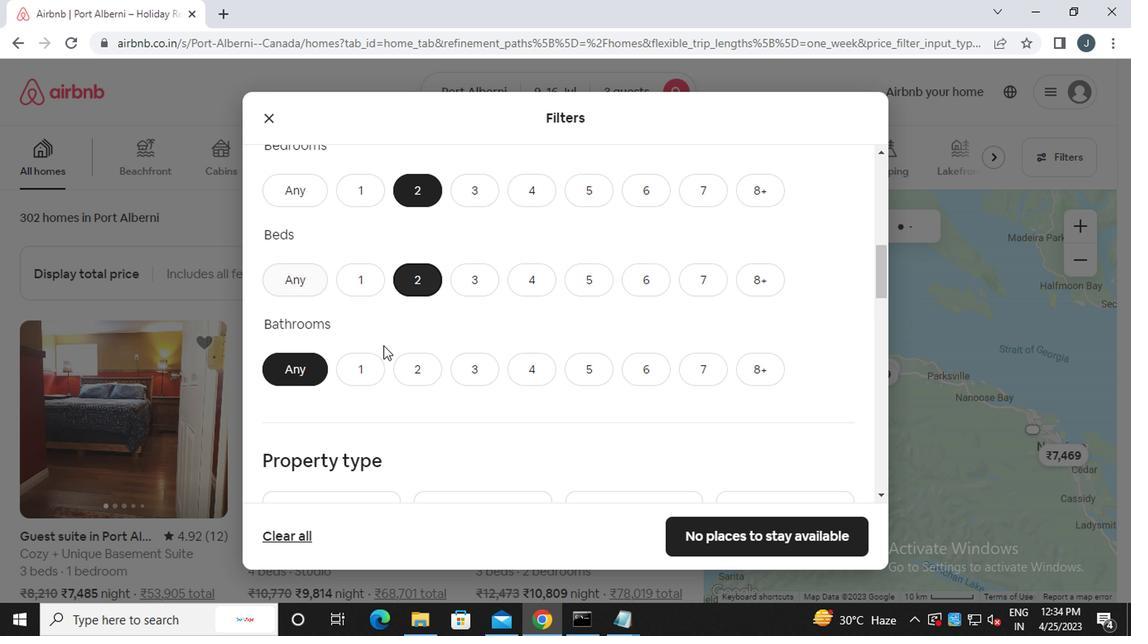 
Action: Mouse pressed left at (370, 371)
Screenshot: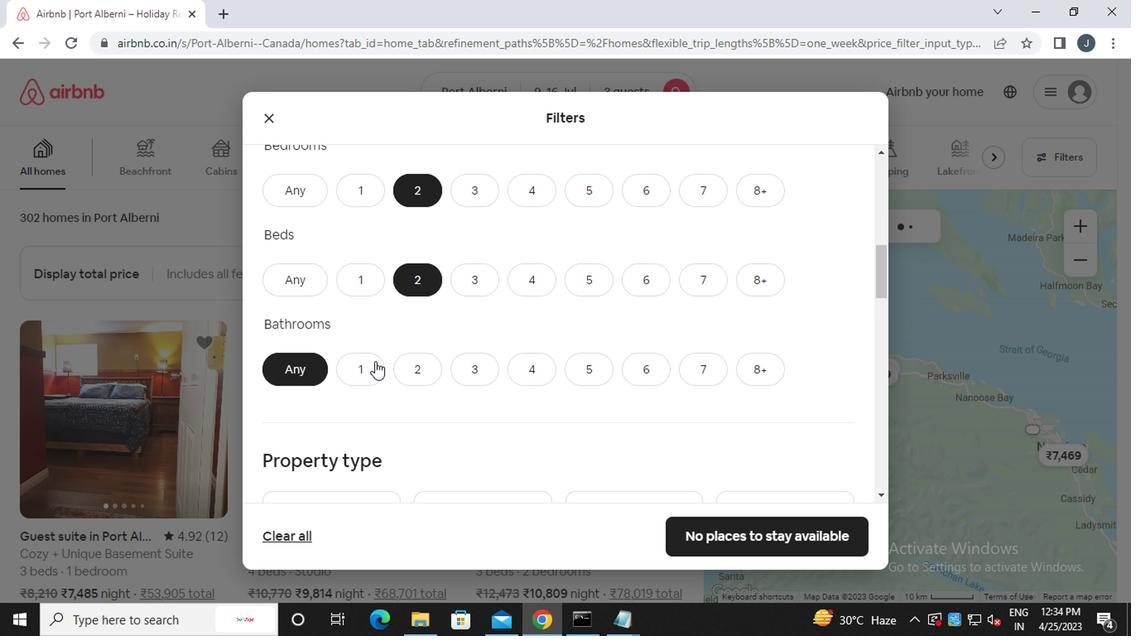 
Action: Mouse moved to (362, 366)
Screenshot: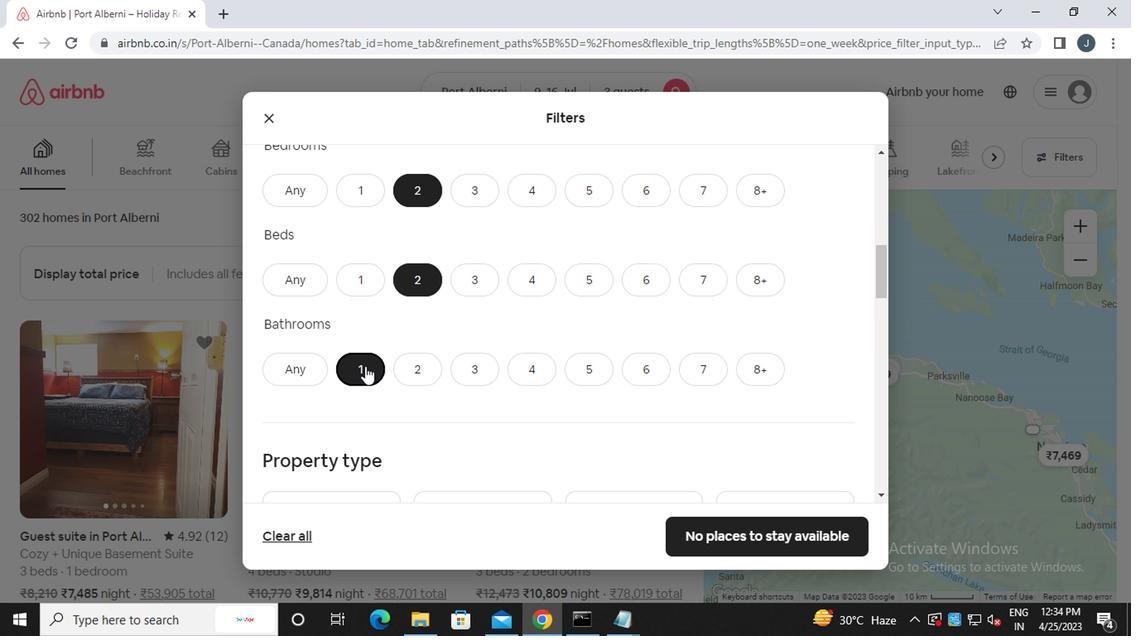 
Action: Mouse scrolled (362, 365) with delta (0, -1)
Screenshot: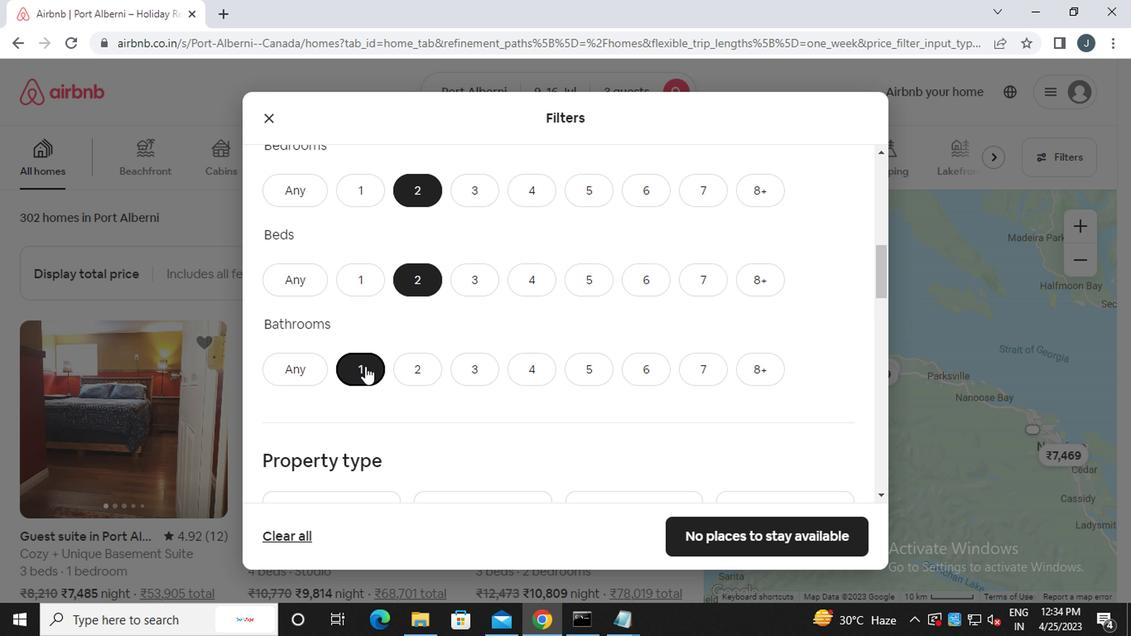 
Action: Mouse scrolled (362, 365) with delta (0, -1)
Screenshot: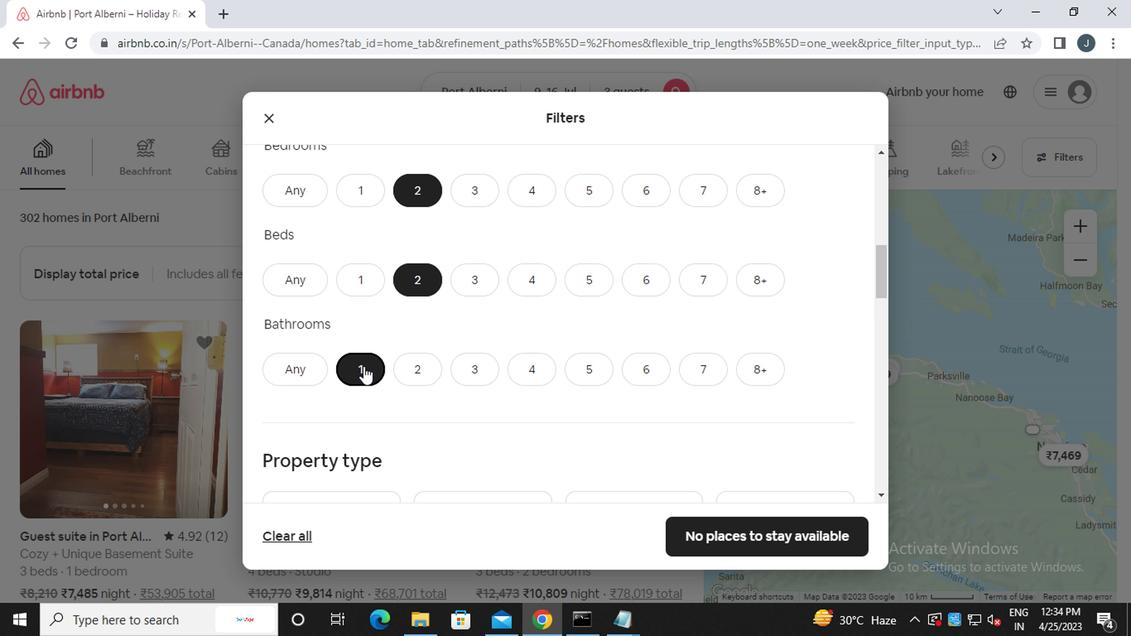 
Action: Mouse moved to (324, 344)
Screenshot: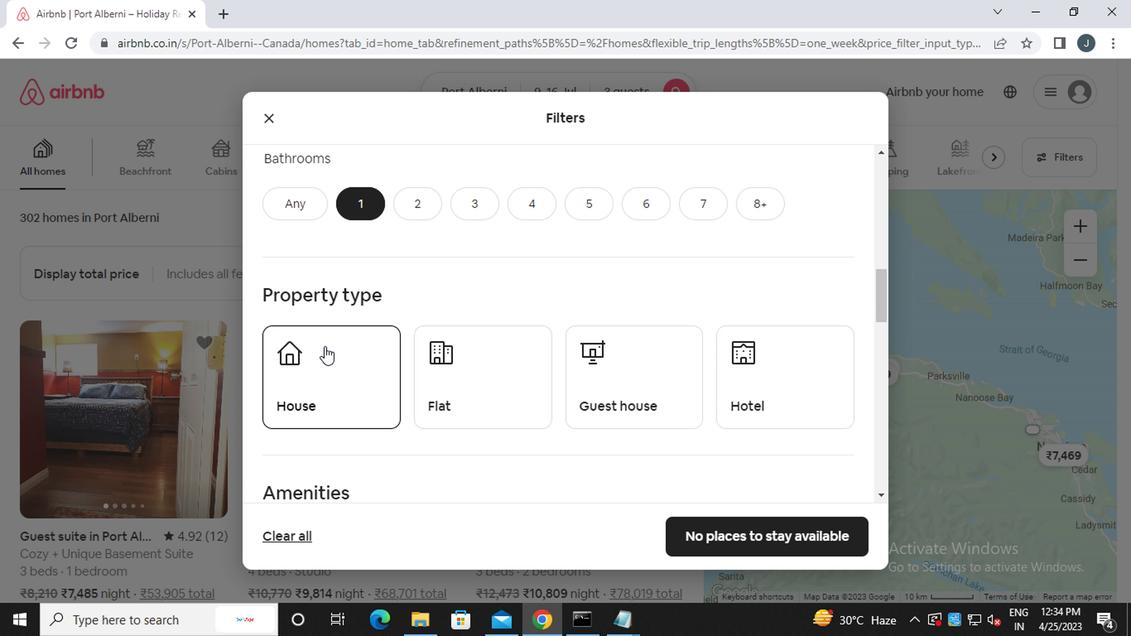
Action: Mouse pressed left at (324, 344)
Screenshot: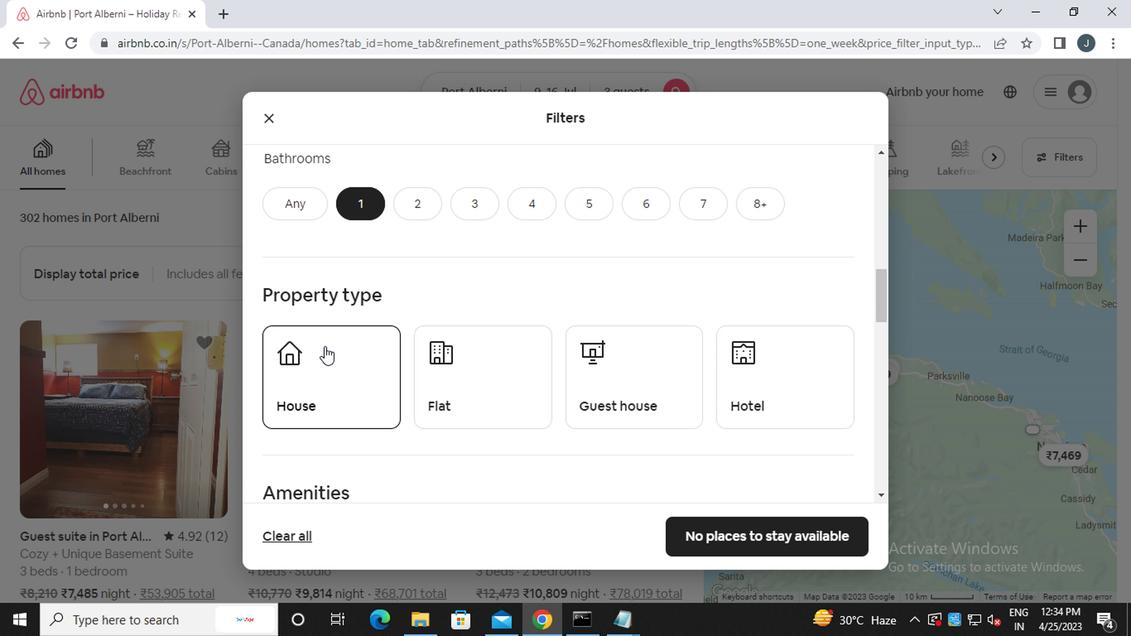 
Action: Mouse moved to (416, 386)
Screenshot: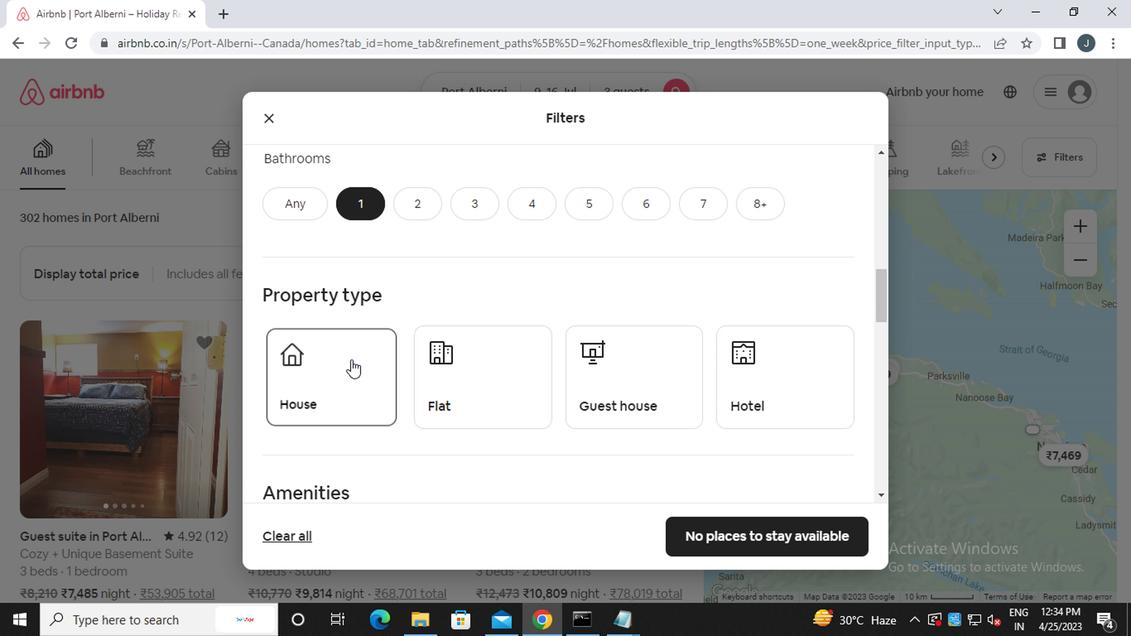 
Action: Mouse pressed left at (416, 386)
Screenshot: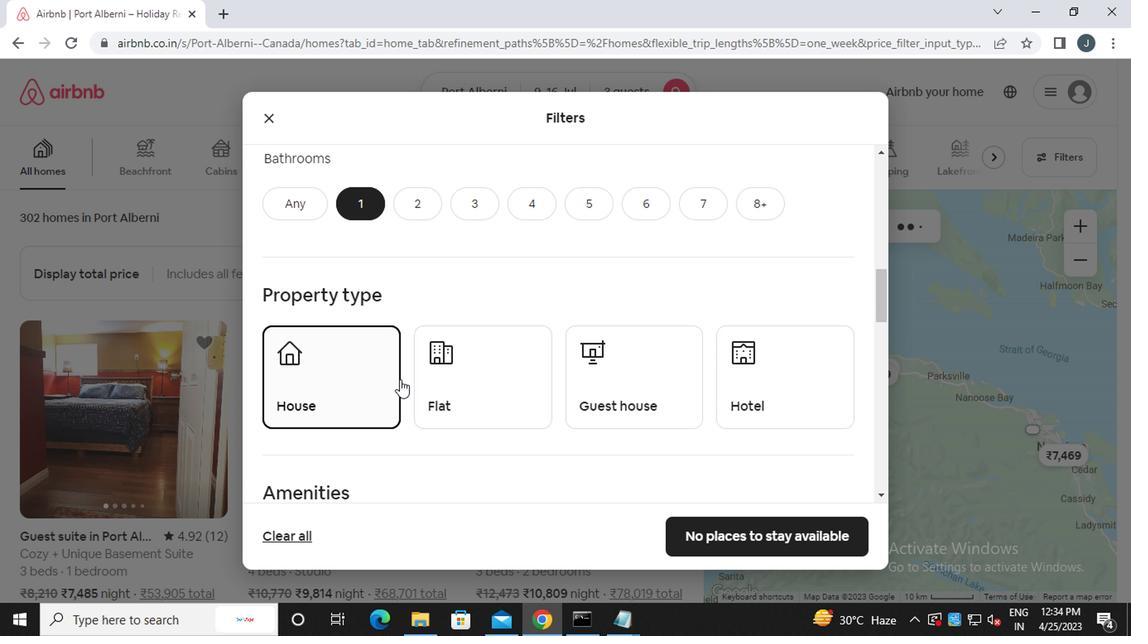 
Action: Mouse moved to (624, 412)
Screenshot: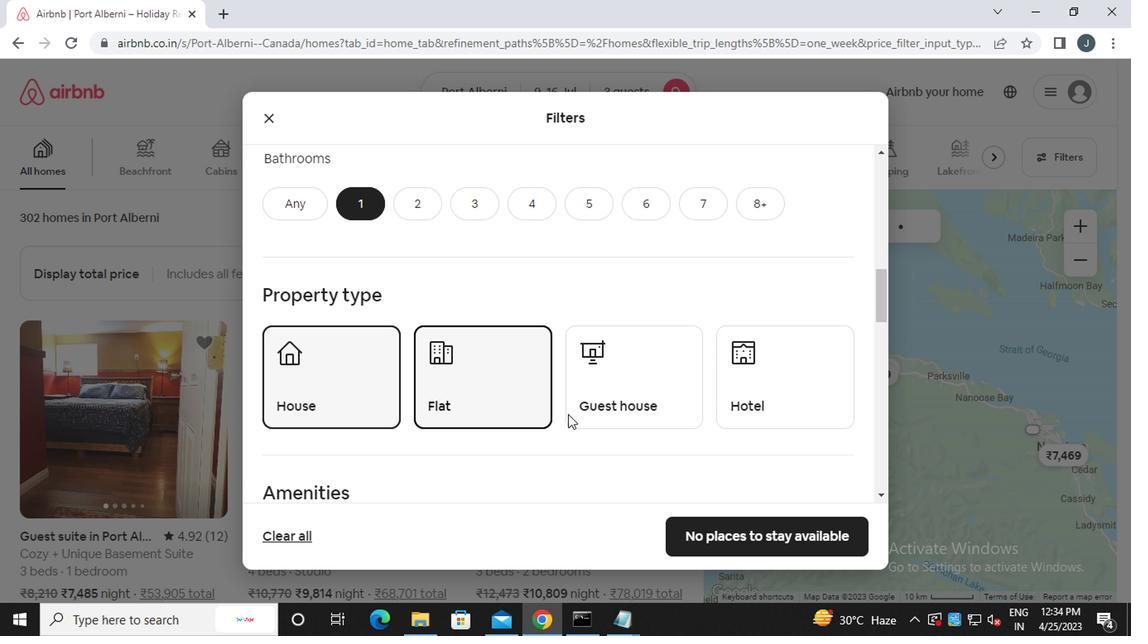 
Action: Mouse pressed left at (624, 412)
Screenshot: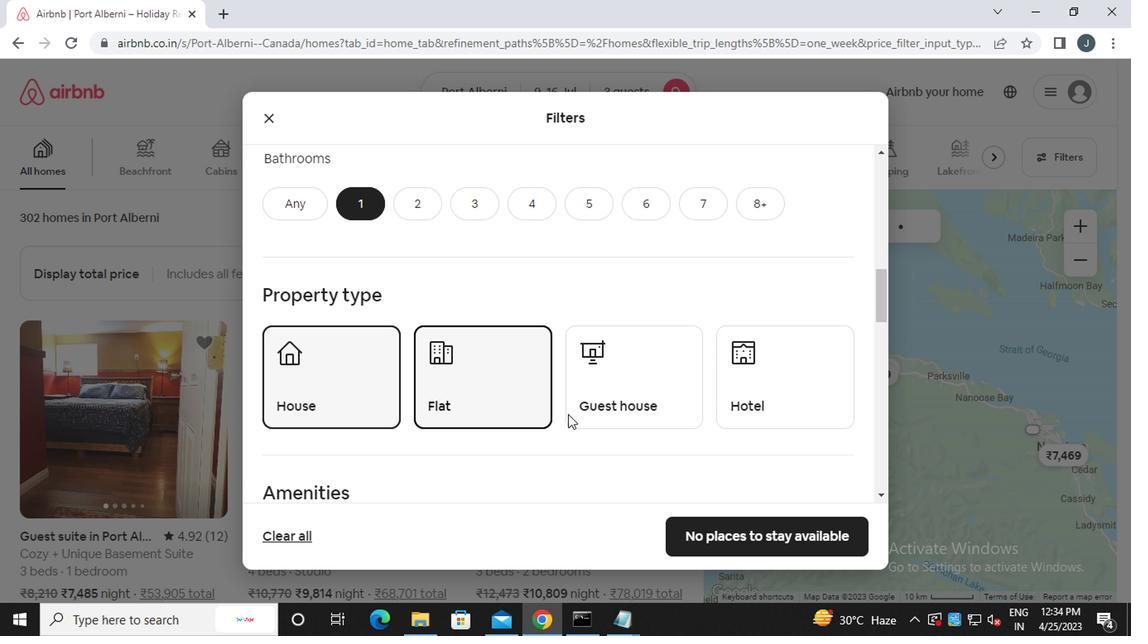 
Action: Mouse moved to (550, 411)
Screenshot: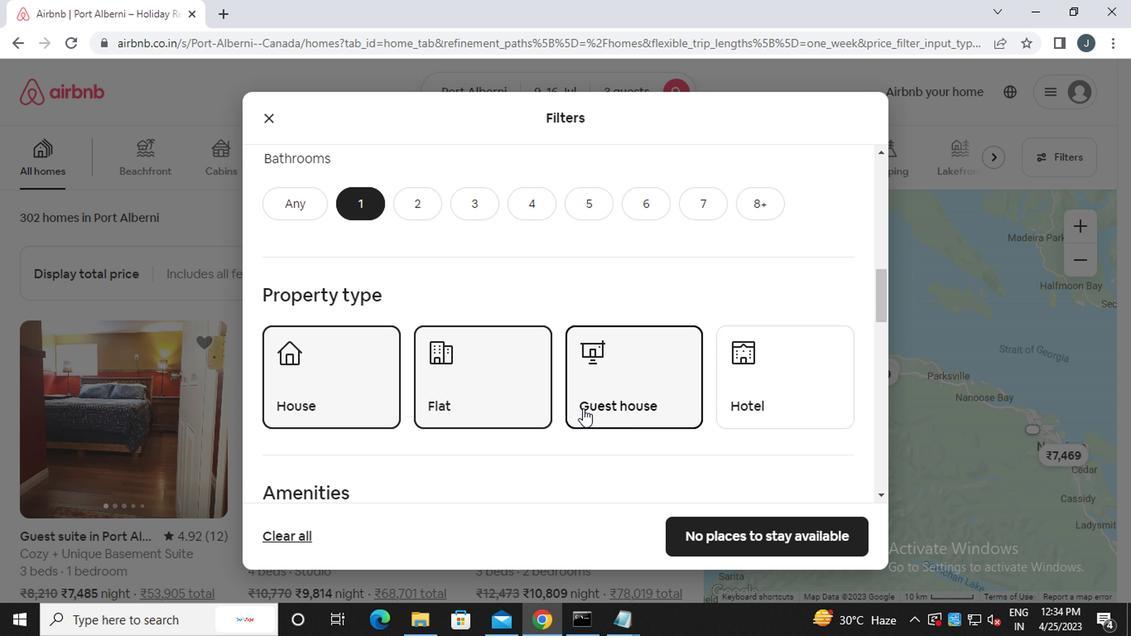 
Action: Mouse scrolled (550, 410) with delta (0, -1)
Screenshot: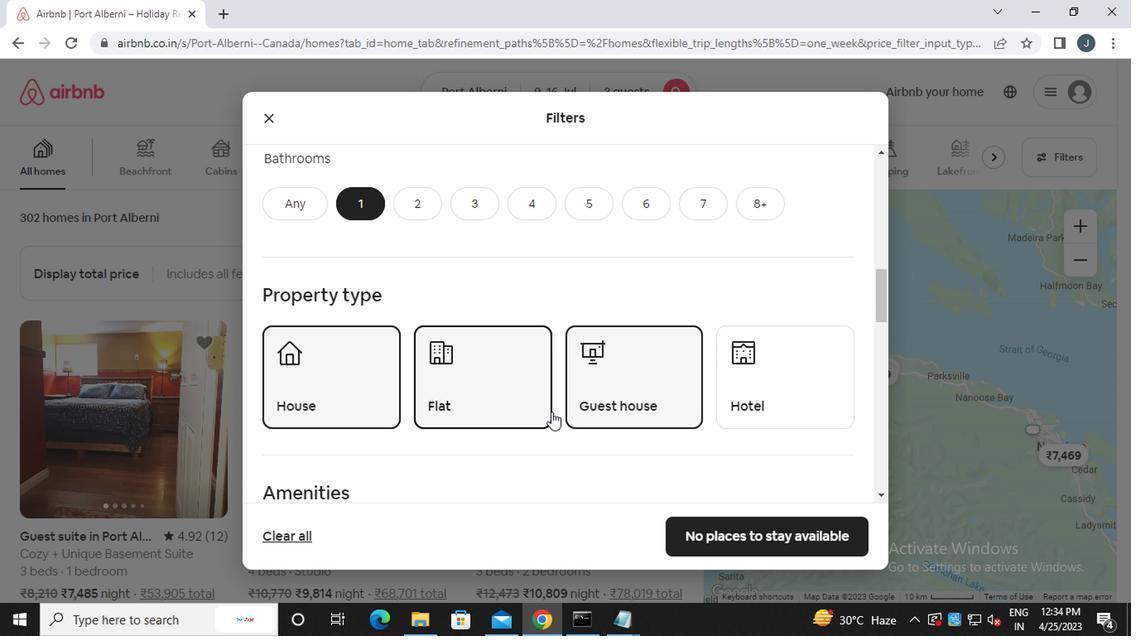 
Action: Mouse scrolled (550, 410) with delta (0, -1)
Screenshot: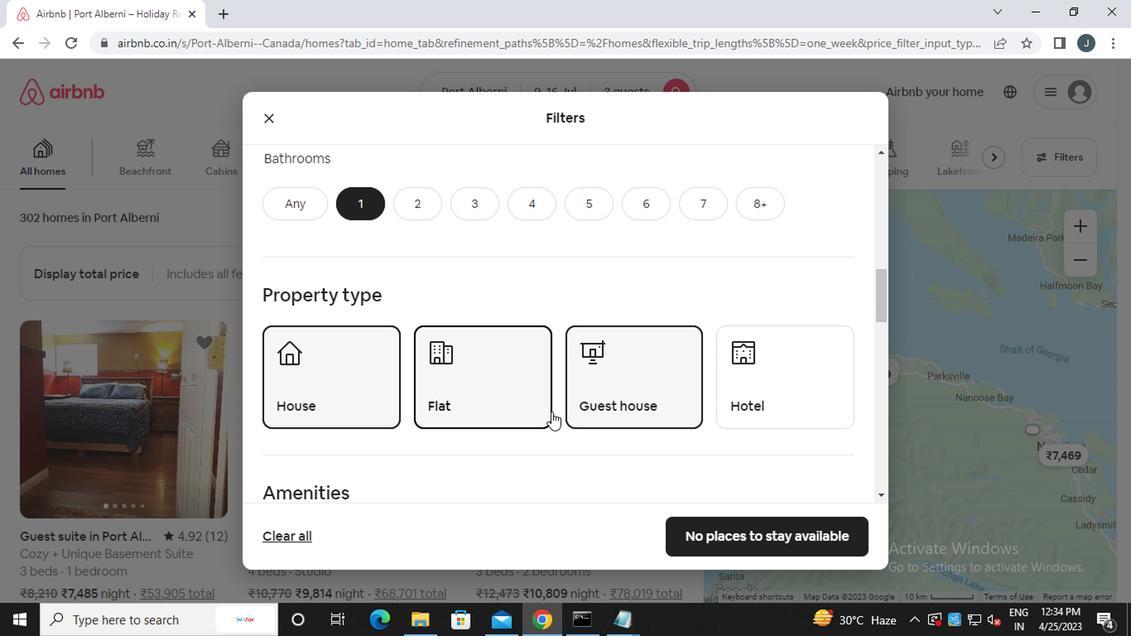 
Action: Mouse scrolled (550, 410) with delta (0, -1)
Screenshot: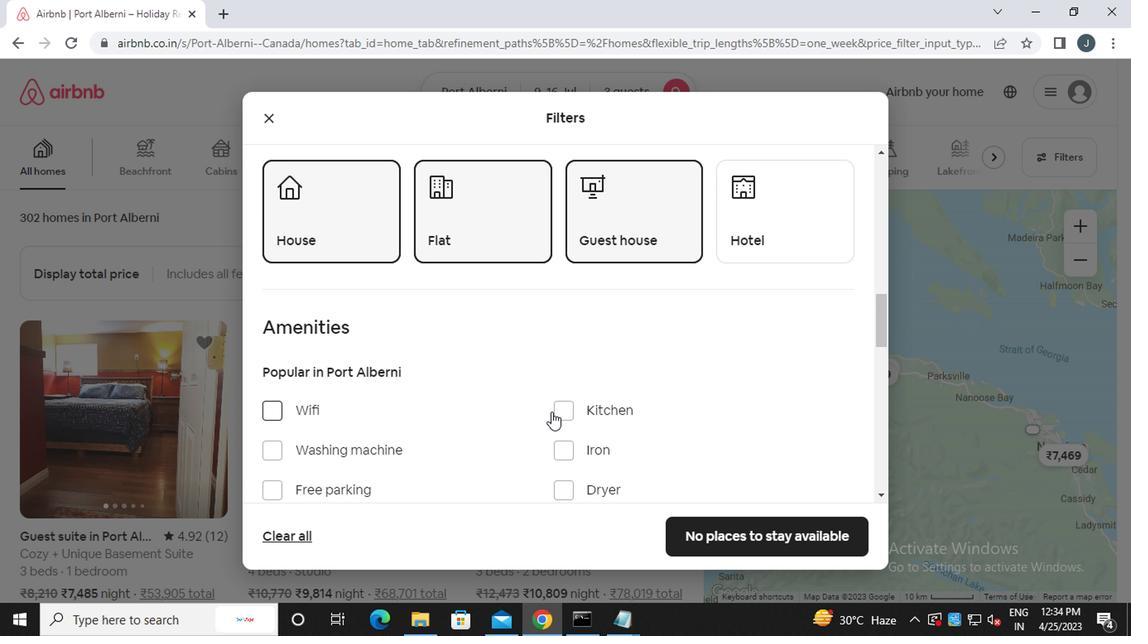 
Action: Mouse scrolled (550, 410) with delta (0, -1)
Screenshot: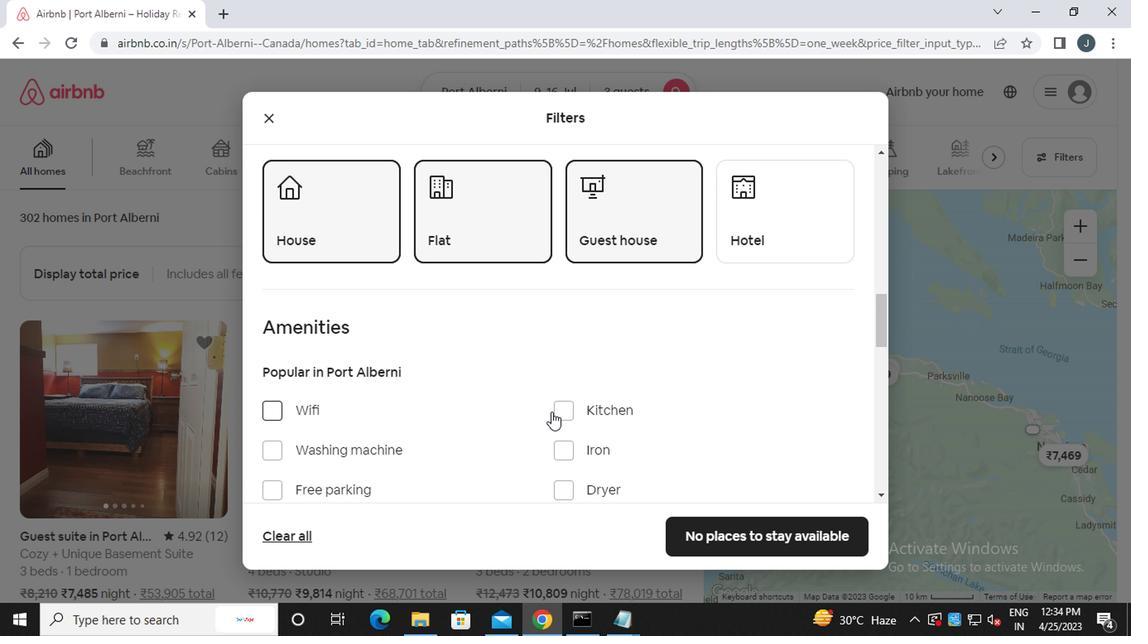 
Action: Mouse scrolled (550, 410) with delta (0, -1)
Screenshot: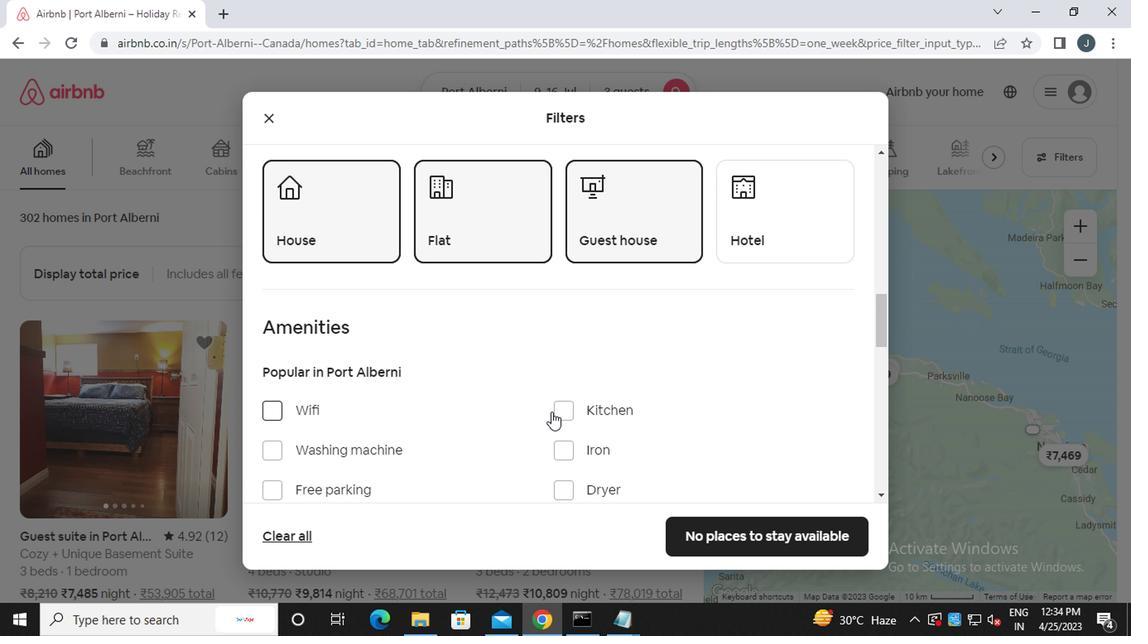 
Action: Mouse scrolled (550, 410) with delta (0, -1)
Screenshot: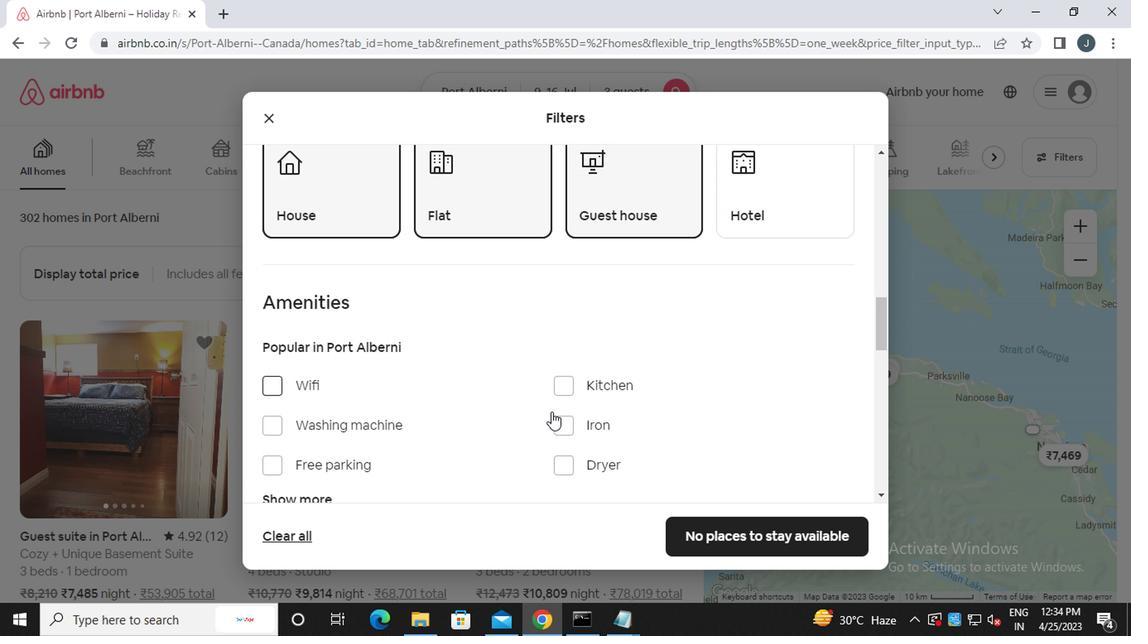 
Action: Mouse moved to (815, 378)
Screenshot: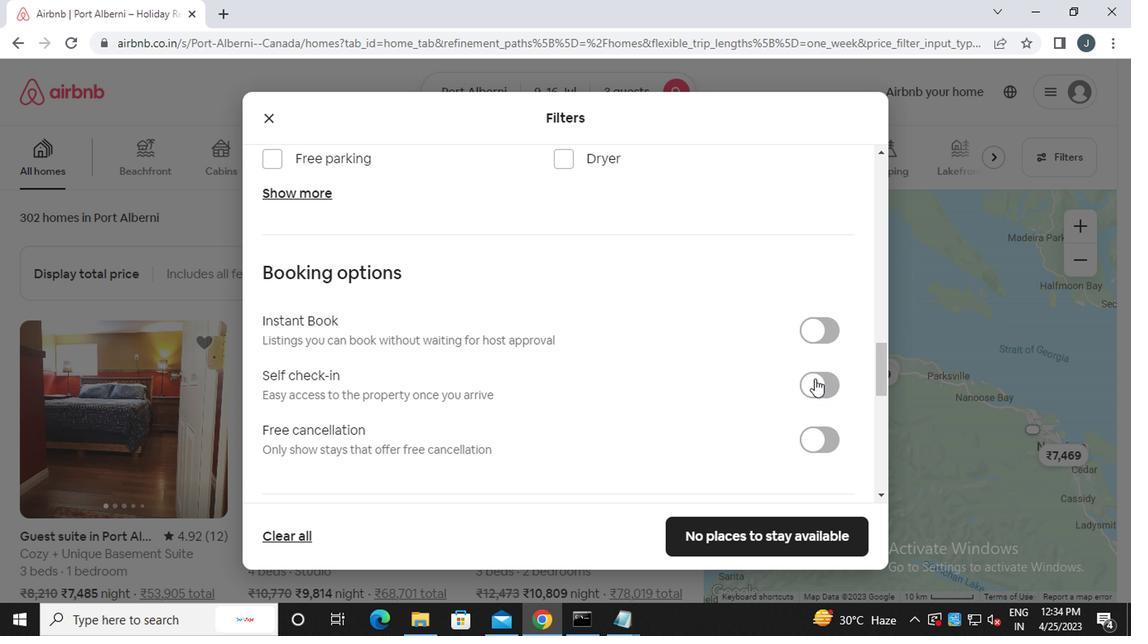 
Action: Mouse pressed left at (815, 378)
Screenshot: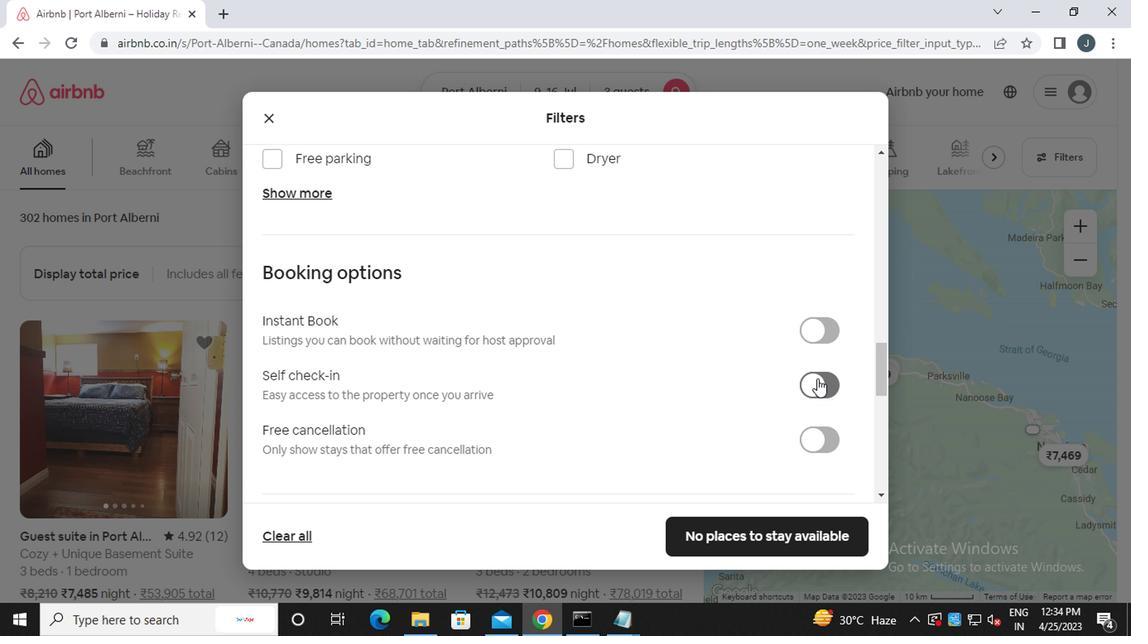 
Action: Mouse moved to (507, 407)
Screenshot: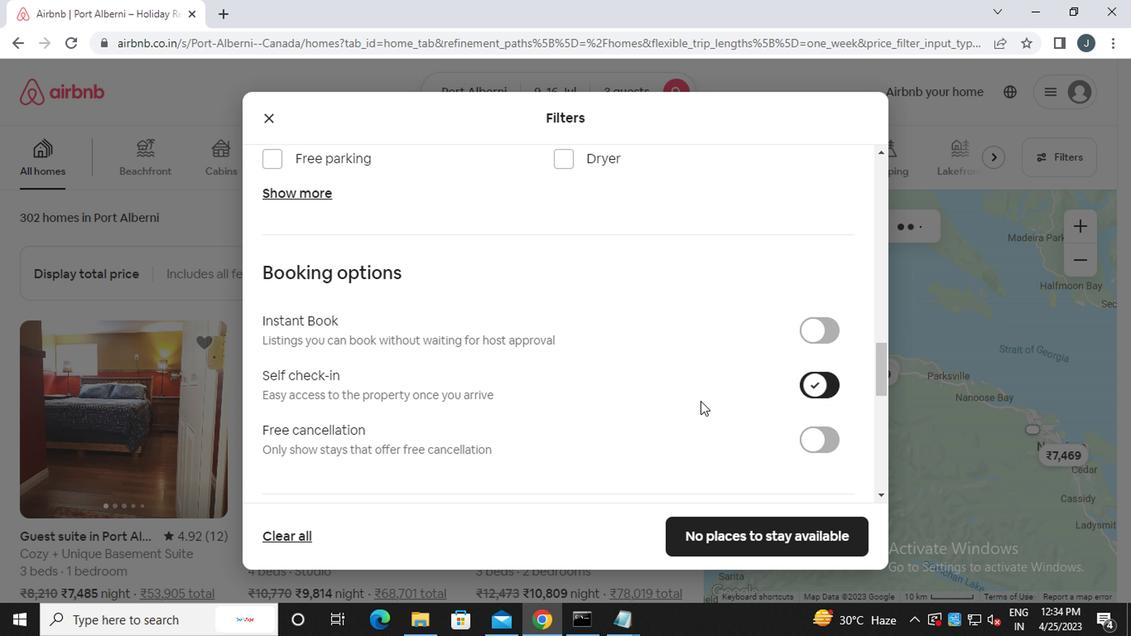 
Action: Mouse scrolled (507, 406) with delta (0, -1)
Screenshot: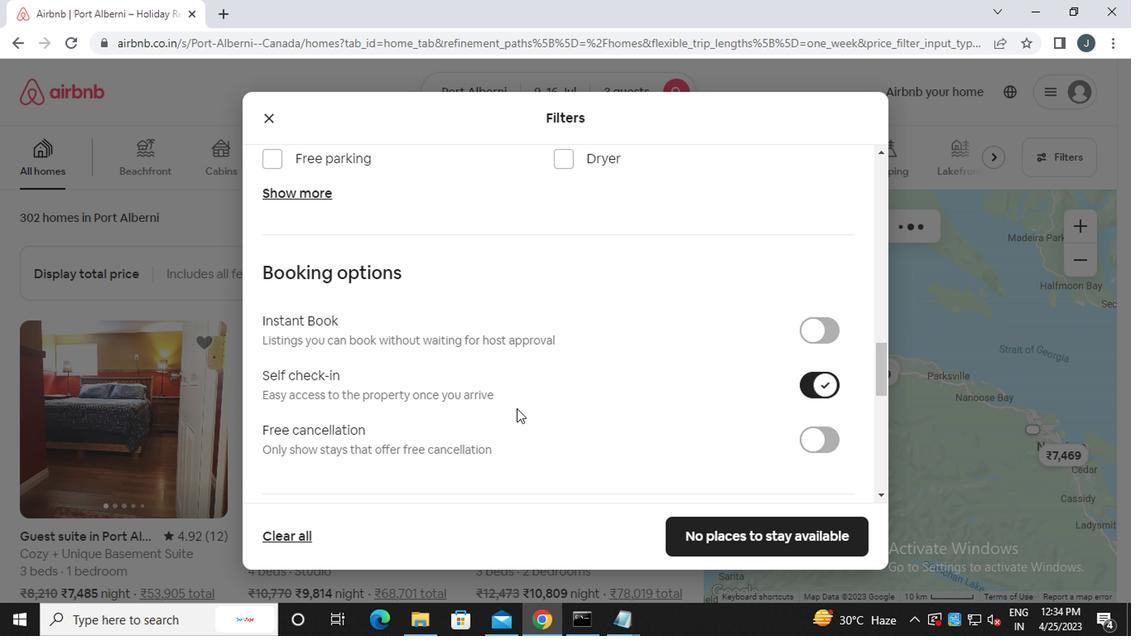 
Action: Mouse scrolled (507, 406) with delta (0, -1)
Screenshot: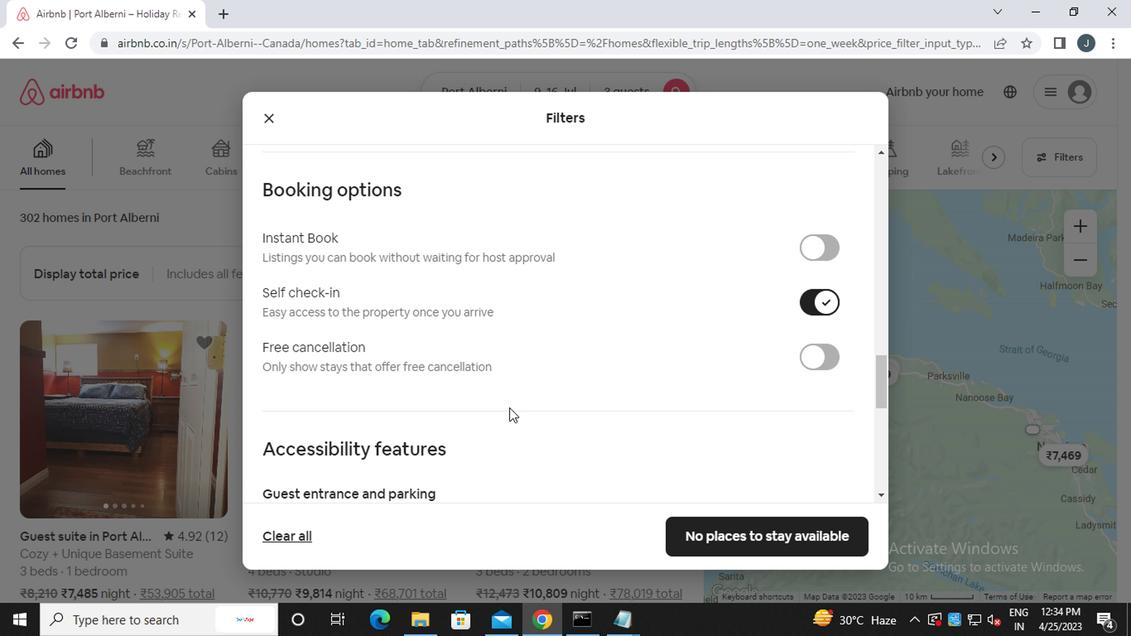 
Action: Mouse scrolled (507, 406) with delta (0, -1)
Screenshot: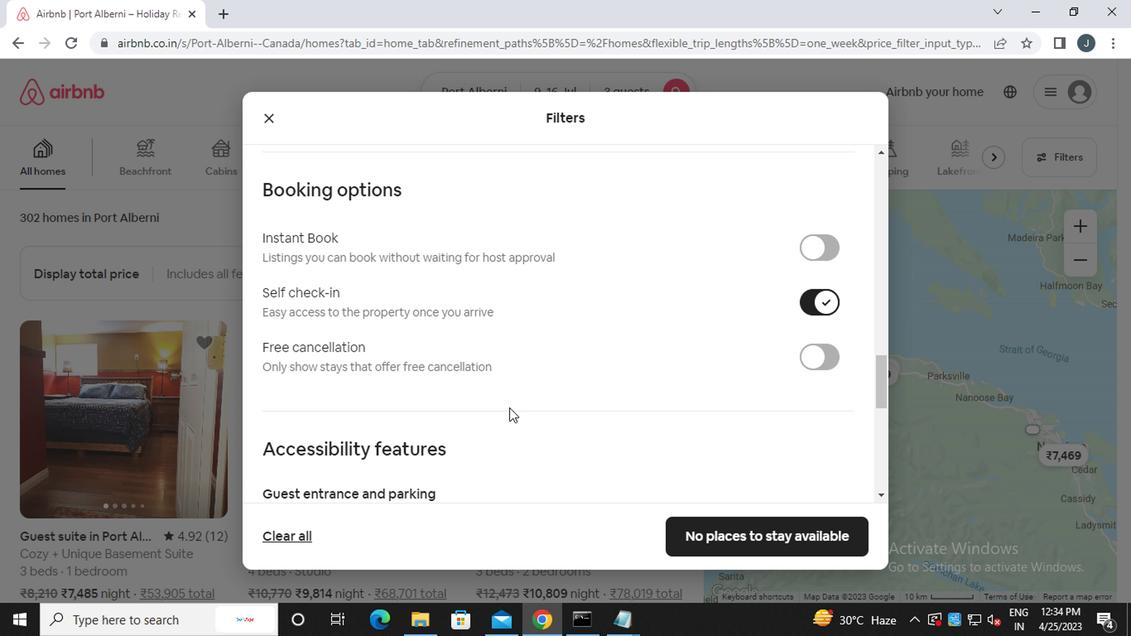 
Action: Mouse scrolled (507, 406) with delta (0, -1)
Screenshot: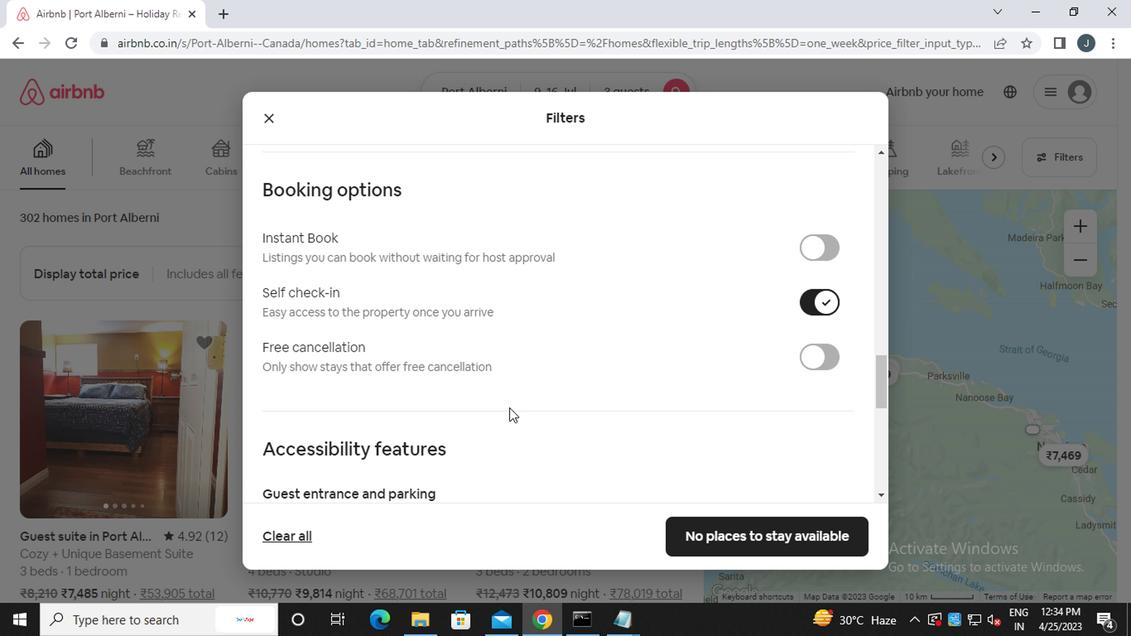 
Action: Mouse scrolled (507, 406) with delta (0, -1)
Screenshot: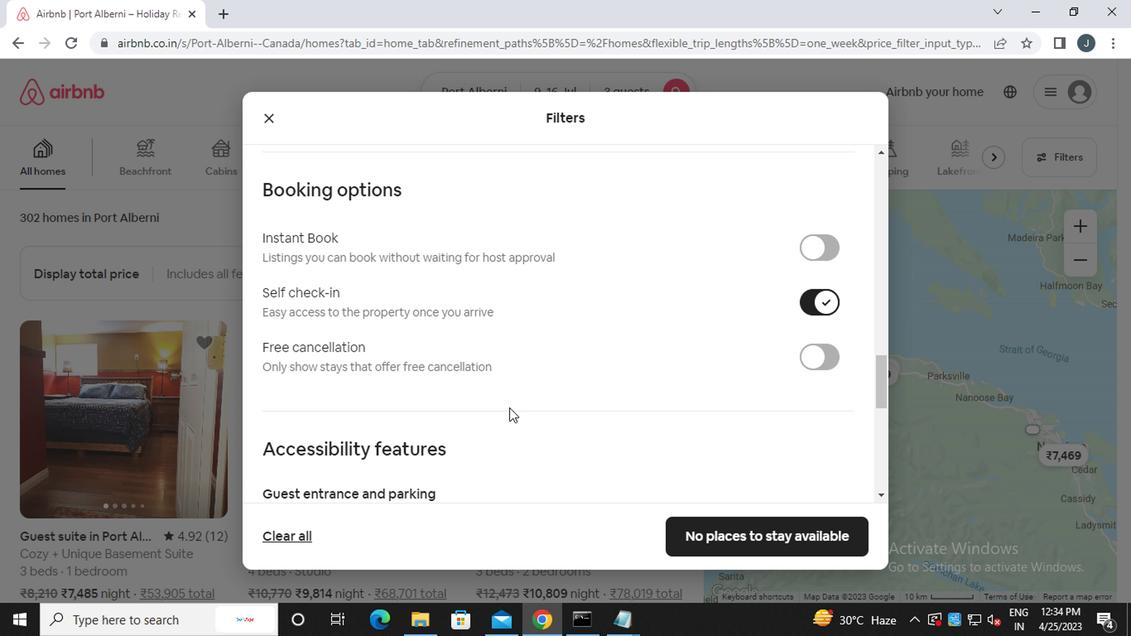 
Action: Mouse scrolled (507, 406) with delta (0, -1)
Screenshot: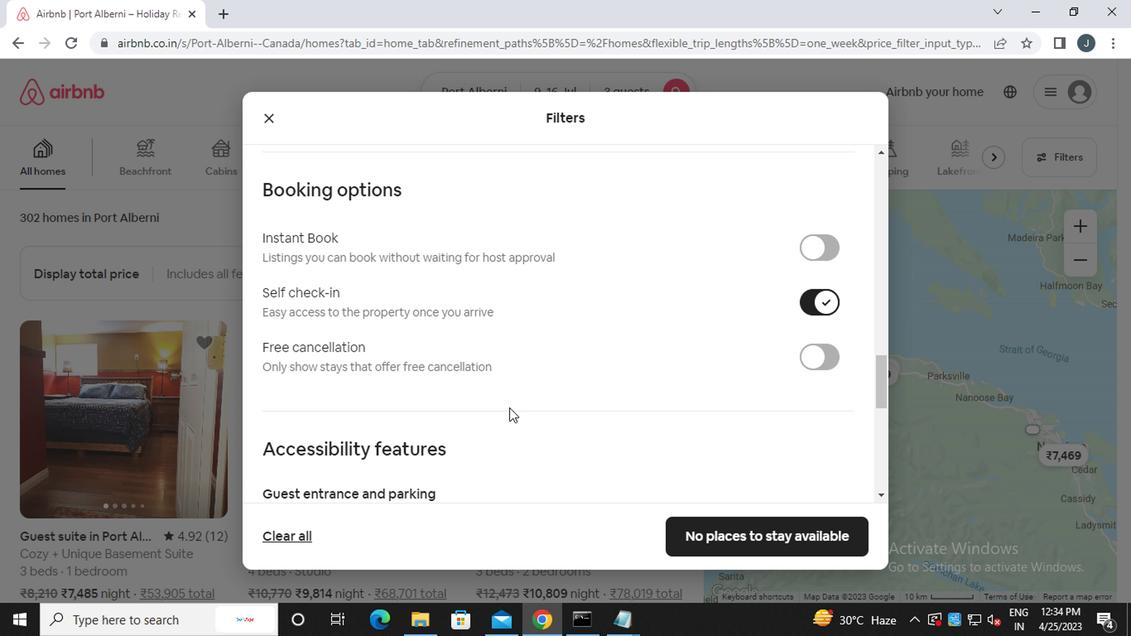 
Action: Mouse scrolled (507, 406) with delta (0, -1)
Screenshot: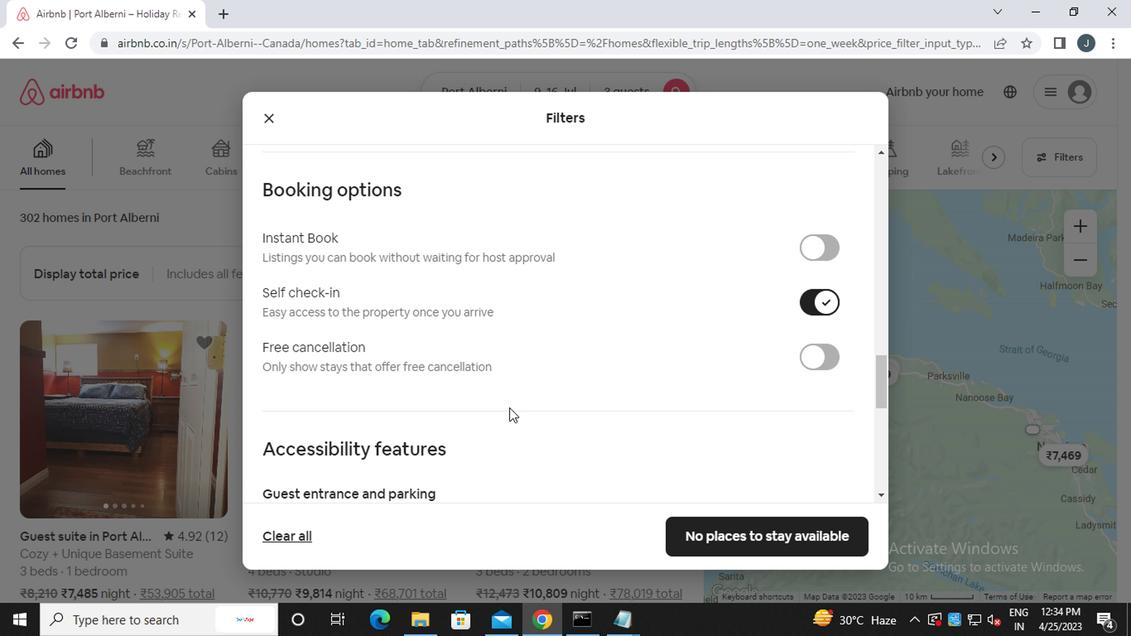 
Action: Mouse moved to (277, 424)
Screenshot: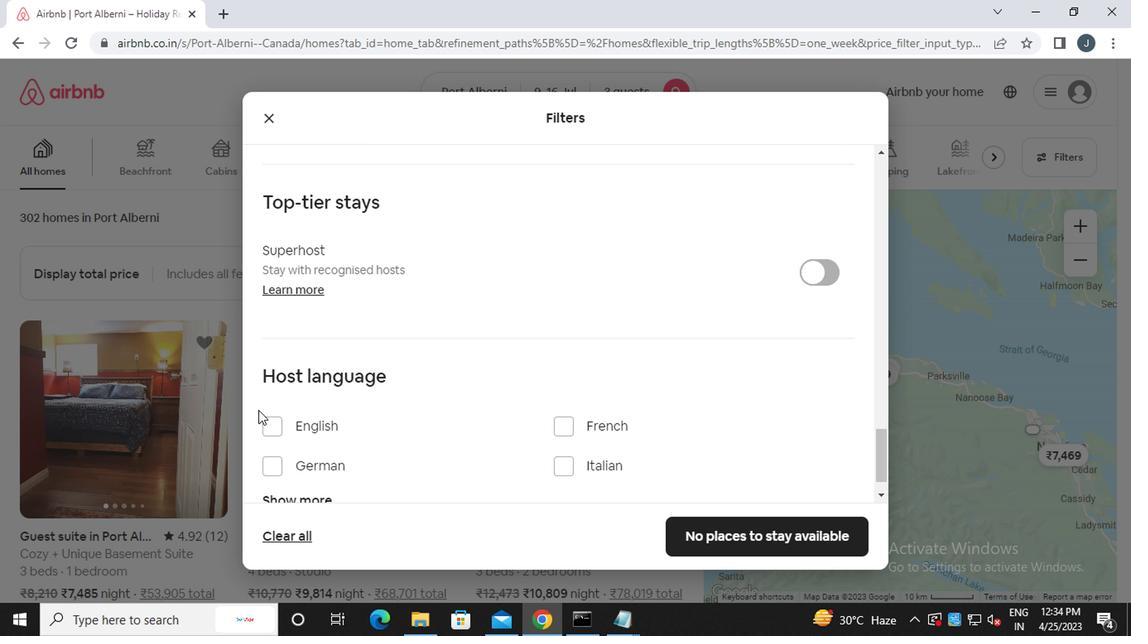 
Action: Mouse pressed left at (277, 424)
Screenshot: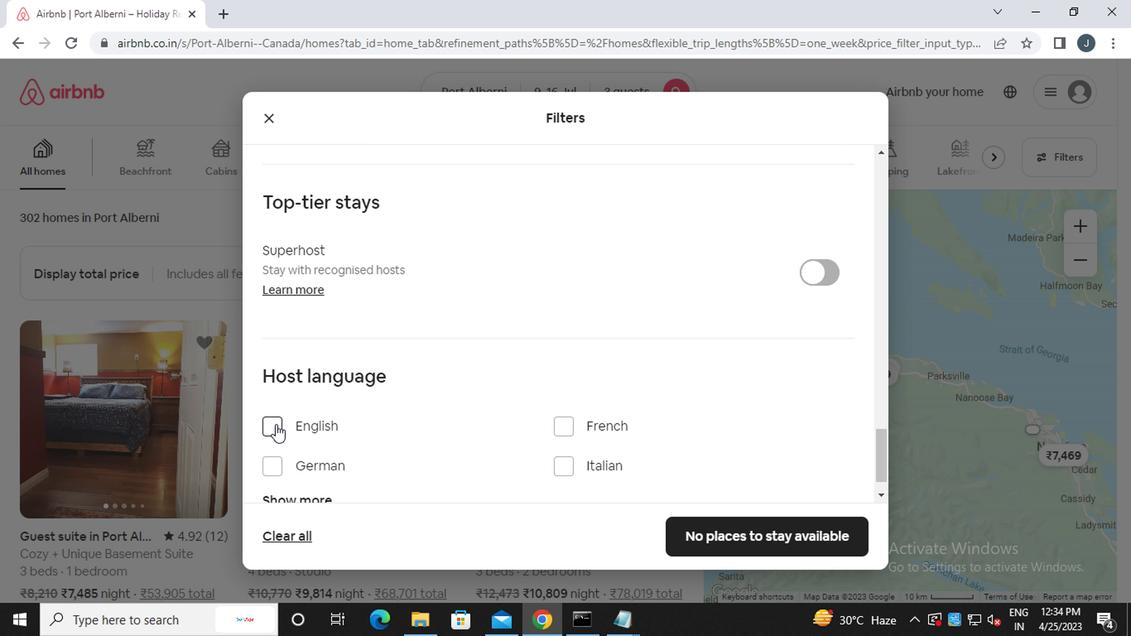 
Action: Mouse moved to (737, 536)
Screenshot: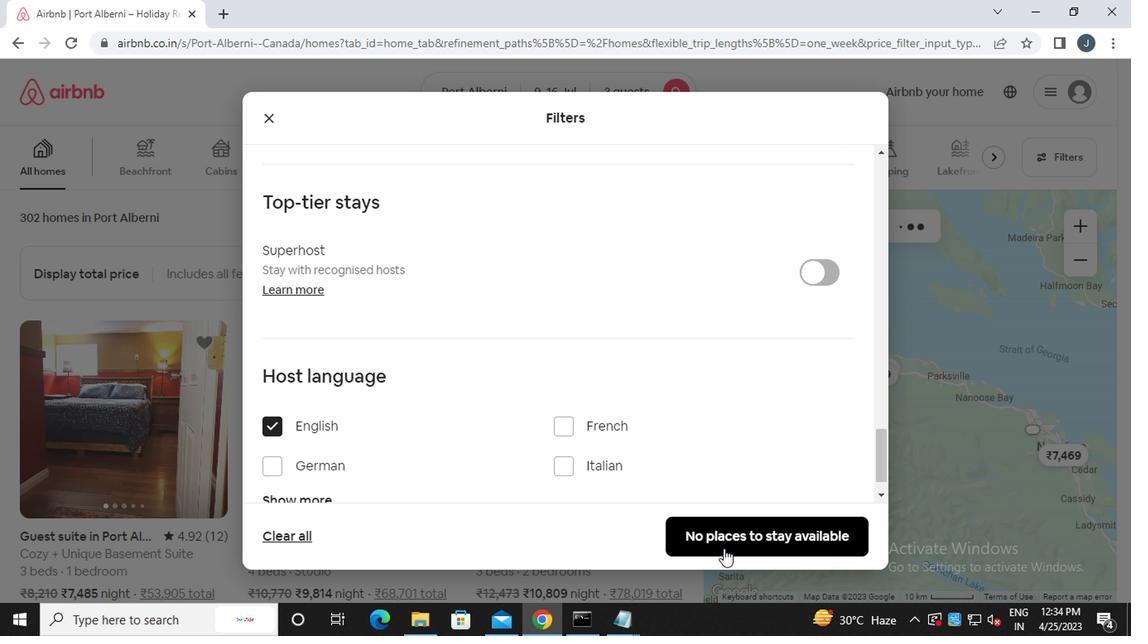 
Action: Mouse pressed left at (737, 536)
Screenshot: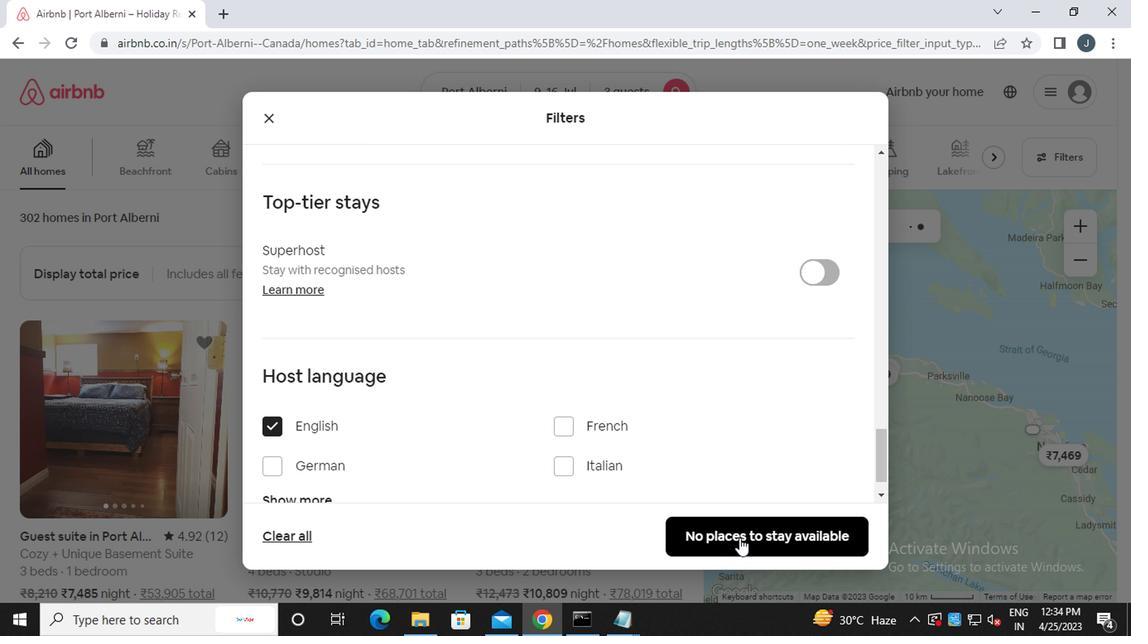 
Action: Mouse moved to (735, 534)
Screenshot: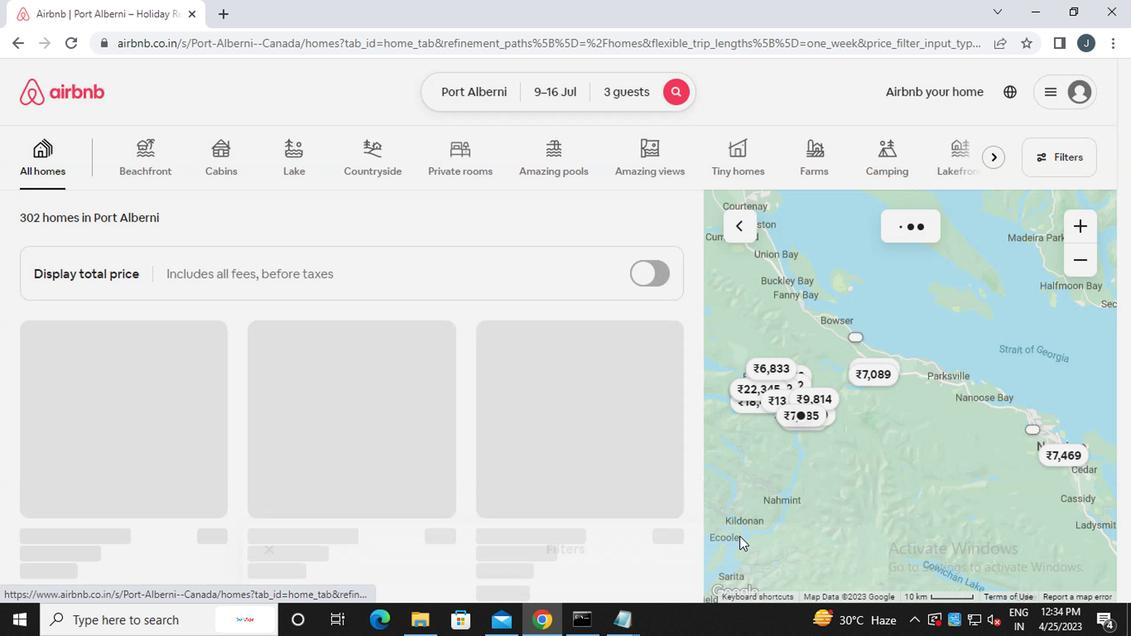 
